 Task: Search one way flight ticket for 1 adult, 1 child, 1 infant in seat in premium economy from Deadhorse: Deadhorse Airport(prudhoe Bay Airport) to Indianapolis: Indianapolis International Airport on 8-5-2023. Choice of flights is Delta. Number of bags: 1 checked bag. Price is upto 50000. Outbound departure time preference is 17:45.
Action: Mouse moved to (346, 294)
Screenshot: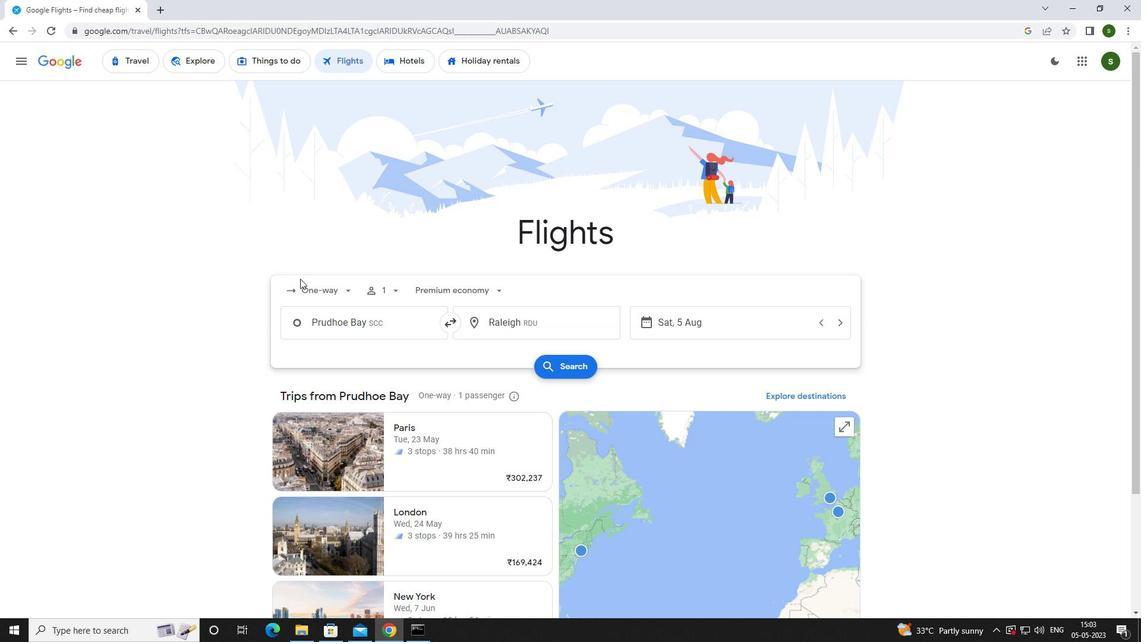 
Action: Mouse pressed left at (346, 294)
Screenshot: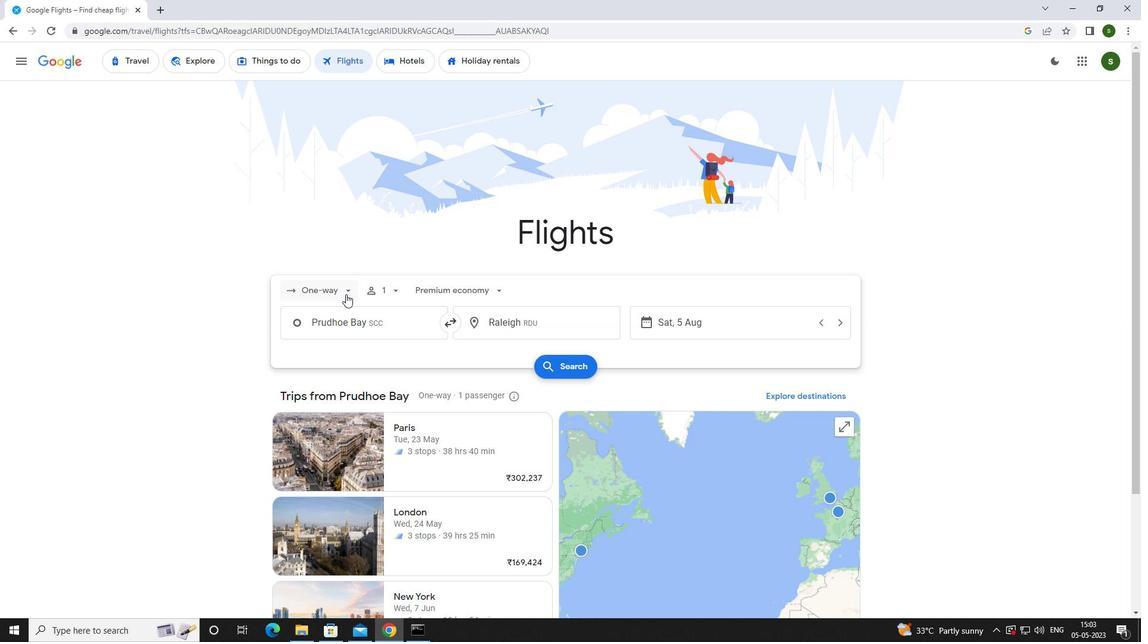 
Action: Mouse moved to (332, 338)
Screenshot: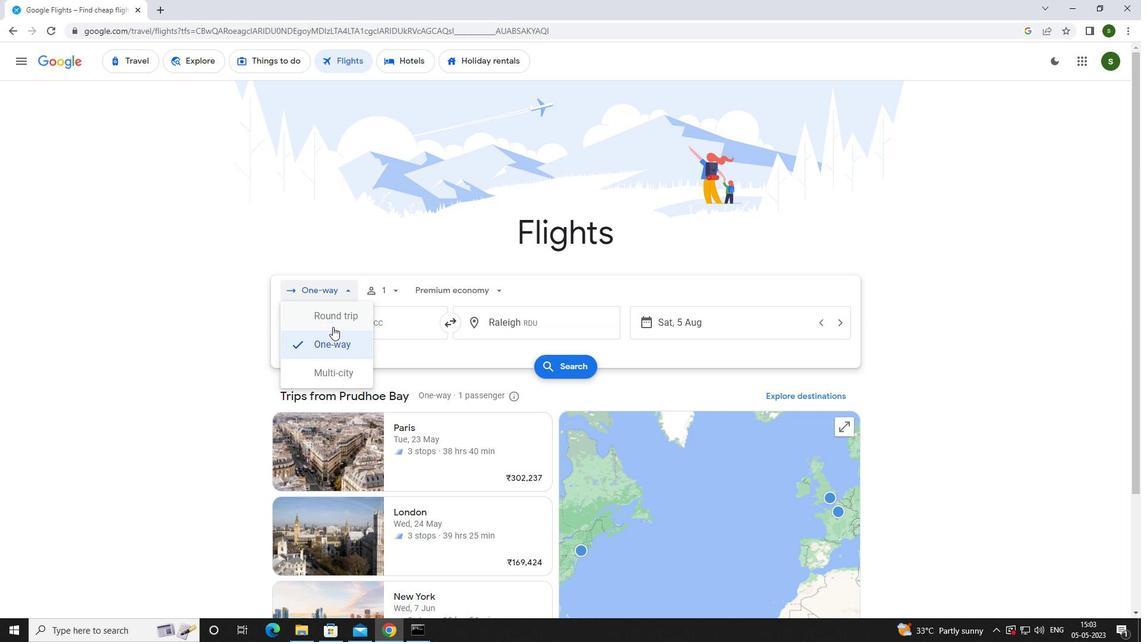 
Action: Mouse pressed left at (332, 338)
Screenshot: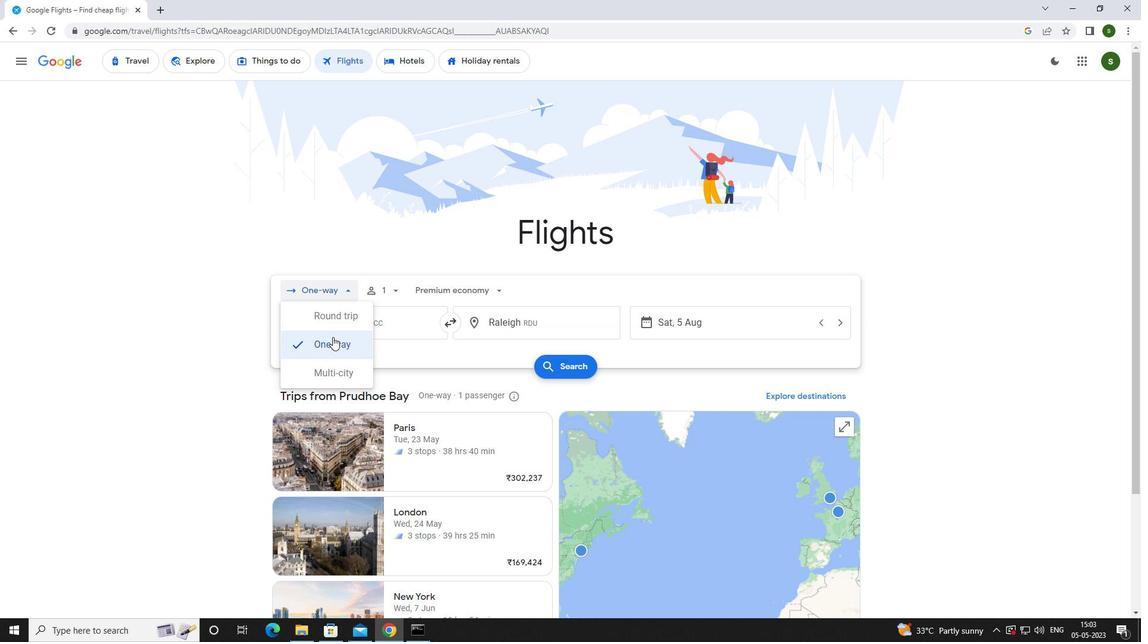 
Action: Mouse moved to (394, 294)
Screenshot: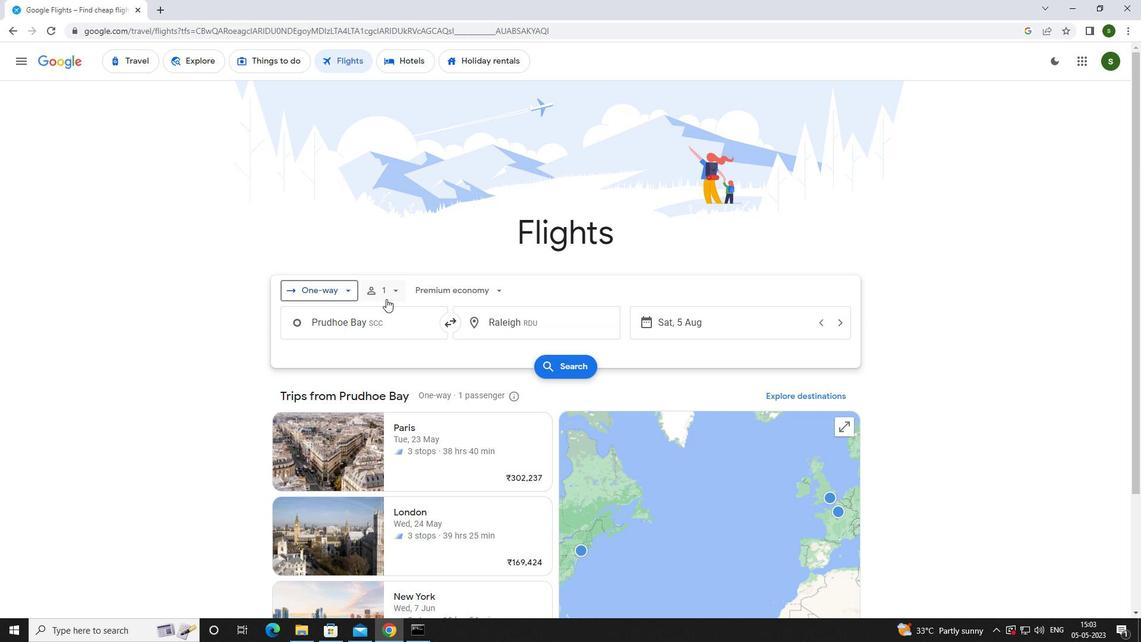 
Action: Mouse pressed left at (394, 294)
Screenshot: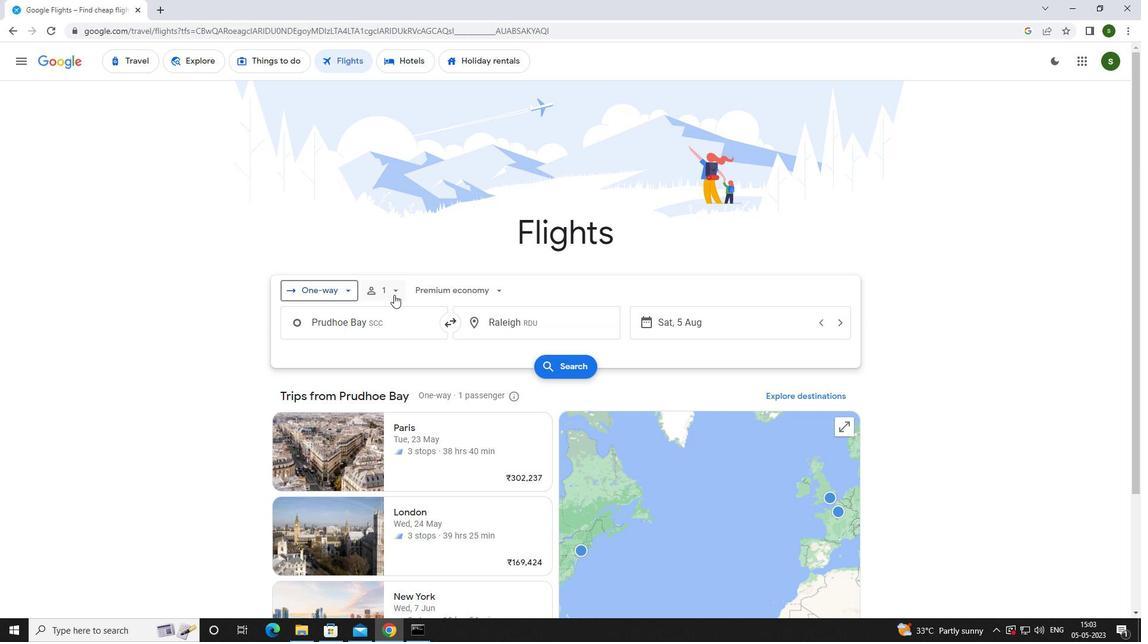 
Action: Mouse moved to (489, 355)
Screenshot: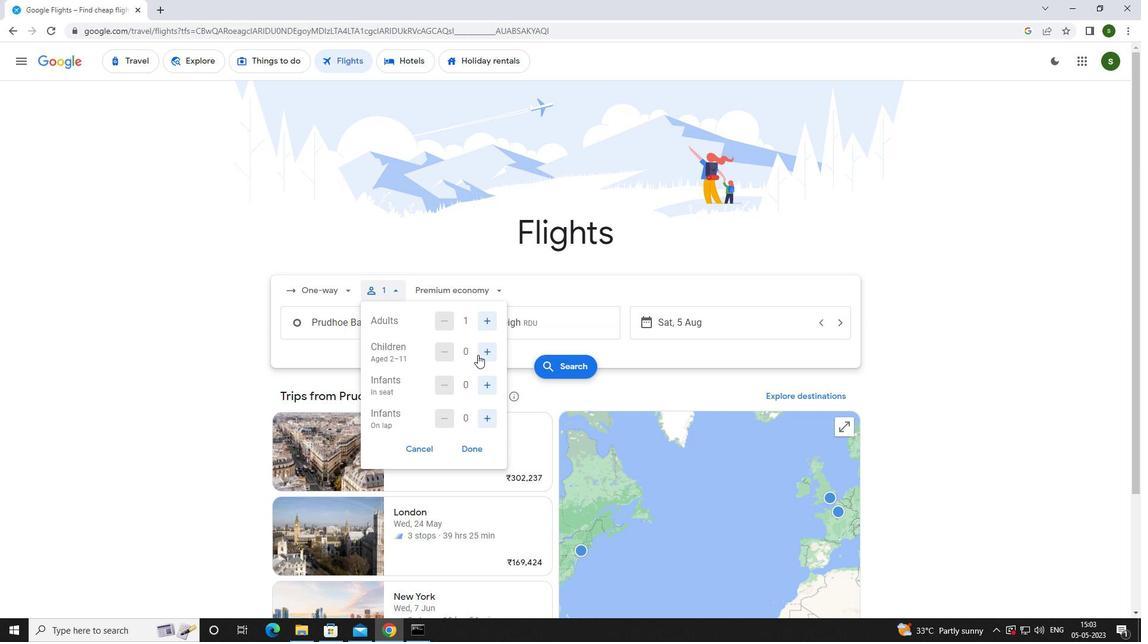 
Action: Mouse pressed left at (489, 355)
Screenshot: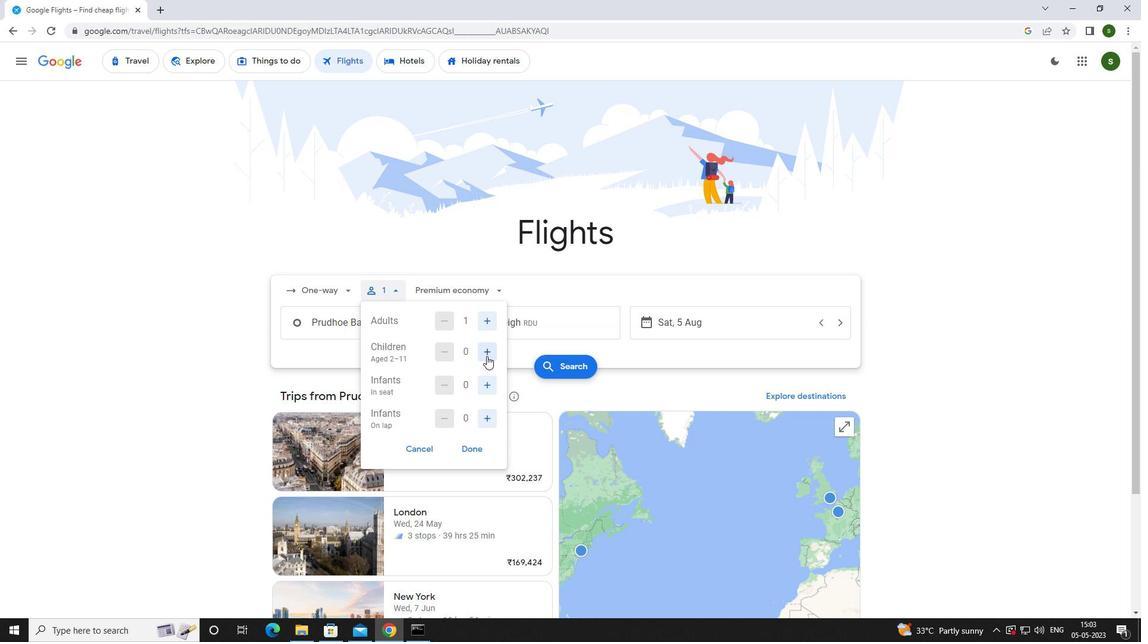 
Action: Mouse moved to (486, 386)
Screenshot: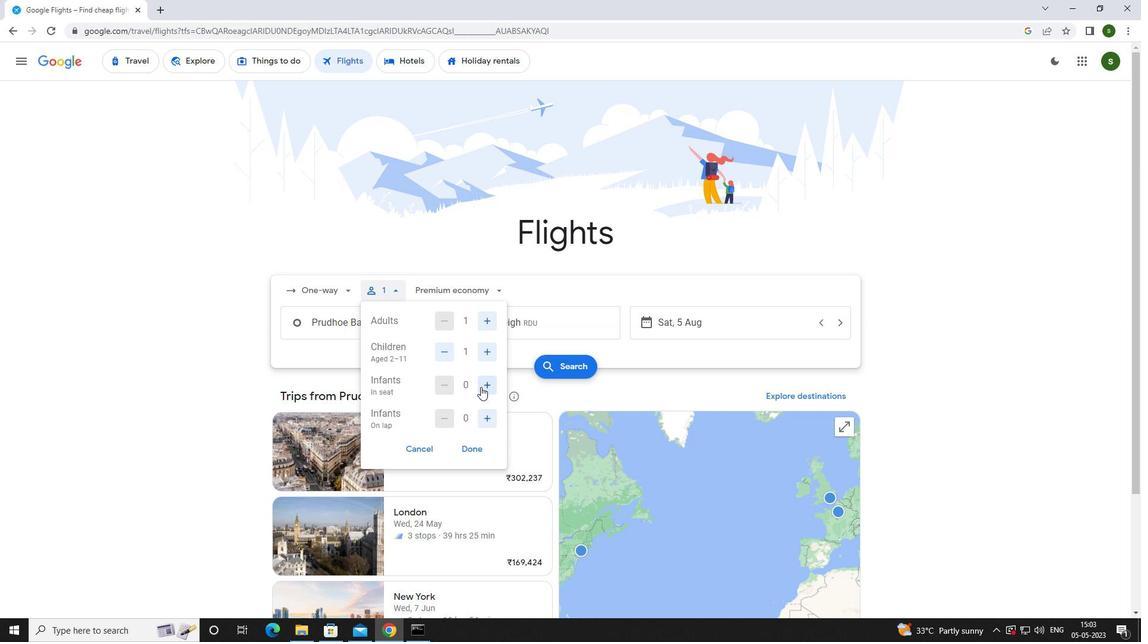 
Action: Mouse pressed left at (486, 386)
Screenshot: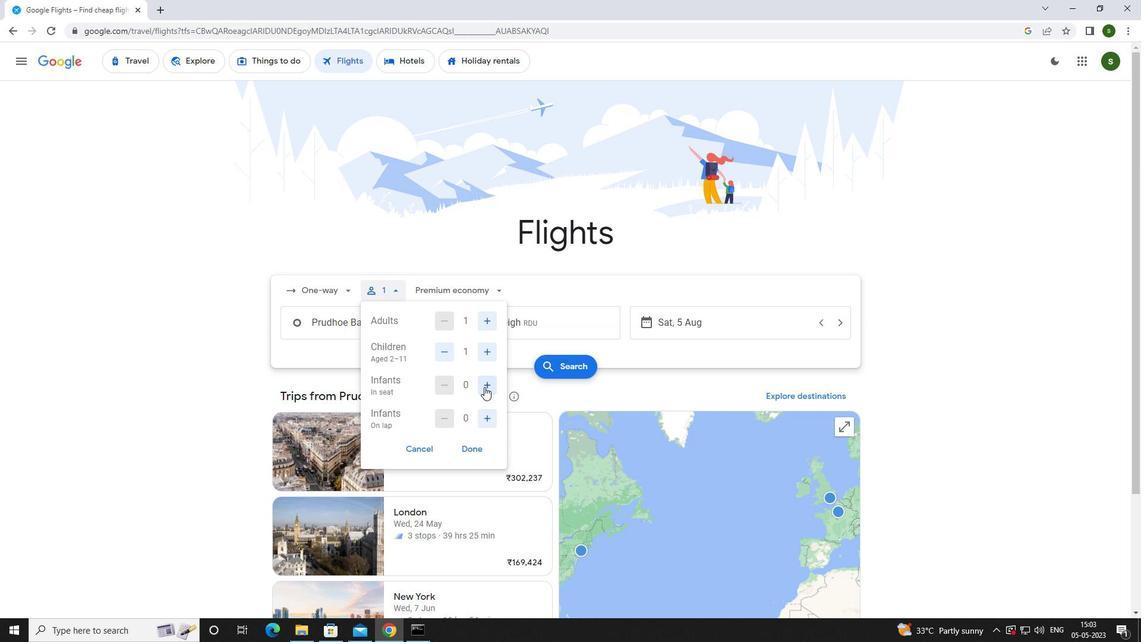 
Action: Mouse moved to (453, 288)
Screenshot: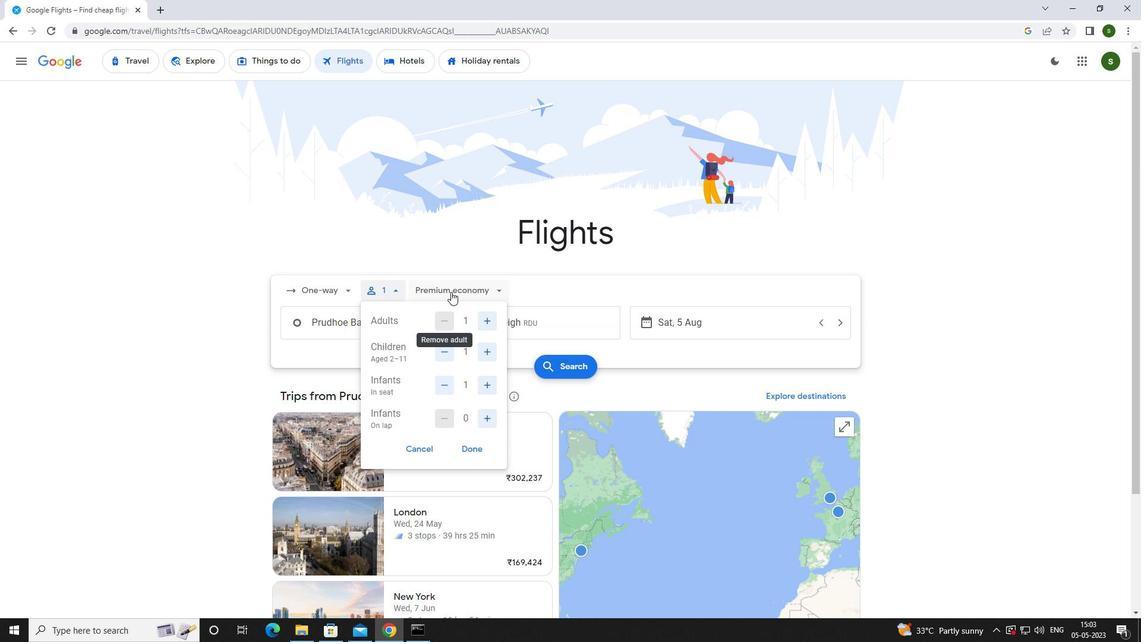 
Action: Mouse pressed left at (453, 288)
Screenshot: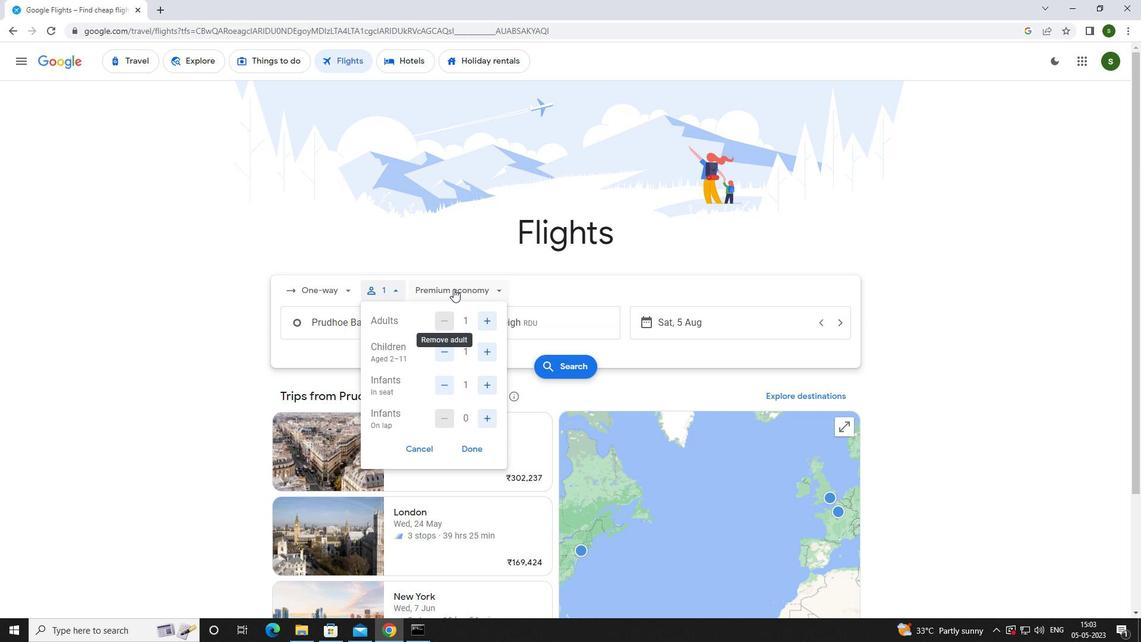 
Action: Mouse moved to (465, 340)
Screenshot: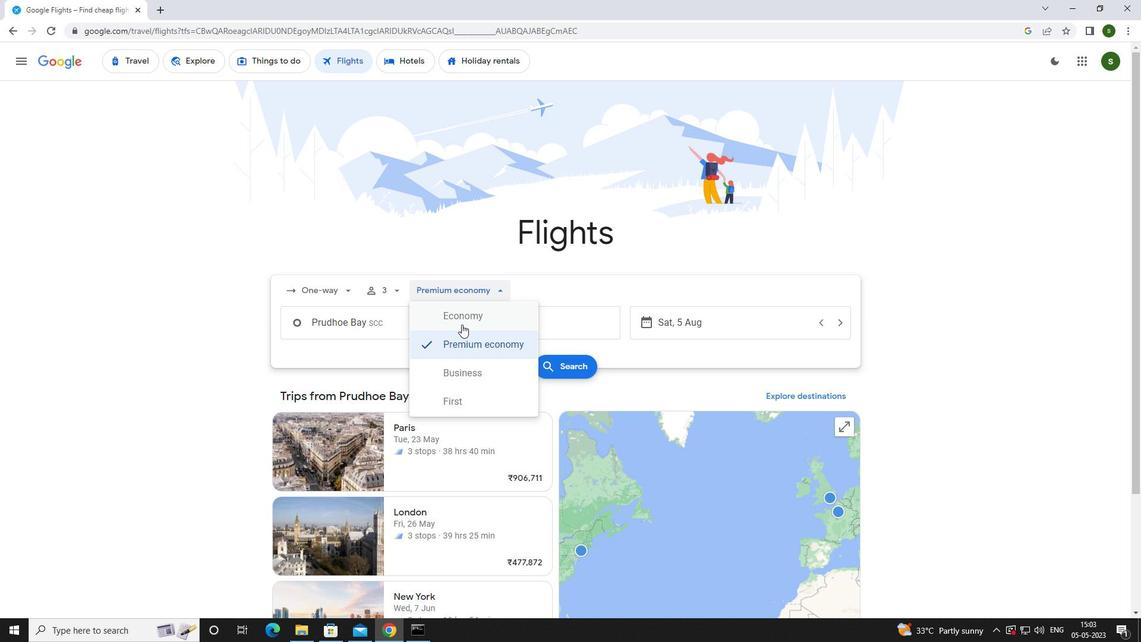 
Action: Mouse pressed left at (465, 340)
Screenshot: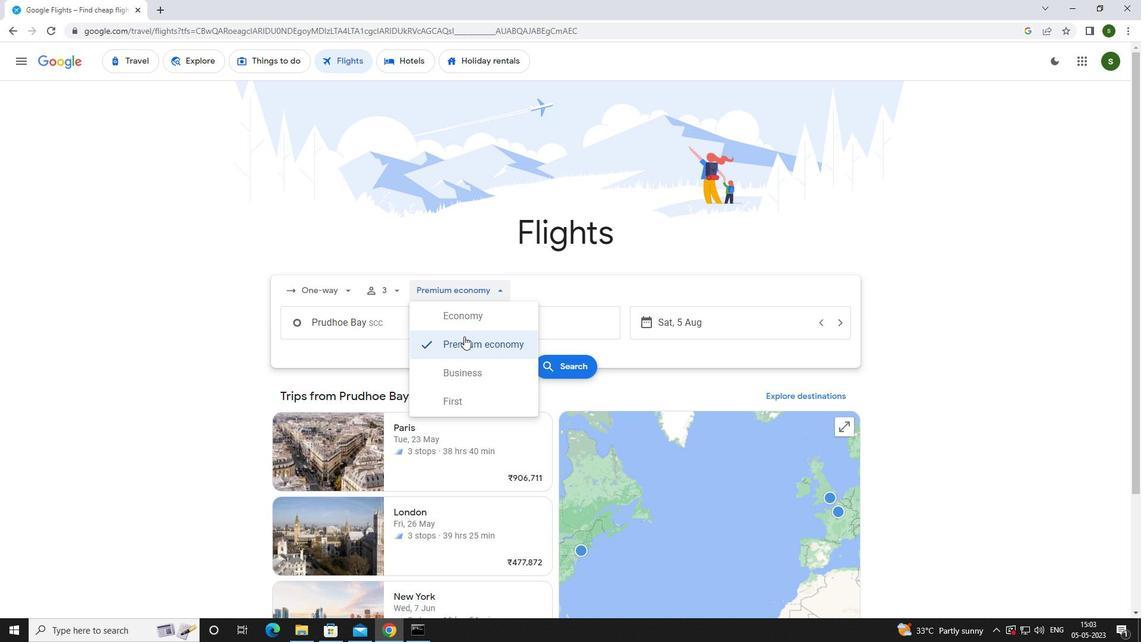 
Action: Mouse moved to (415, 326)
Screenshot: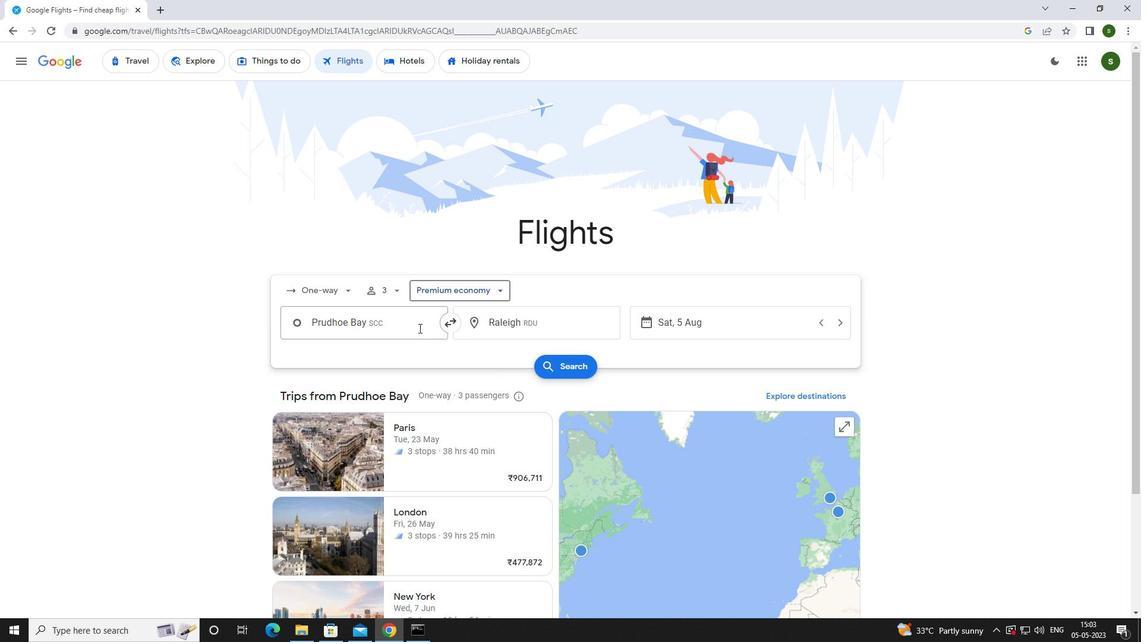 
Action: Mouse pressed left at (415, 326)
Screenshot: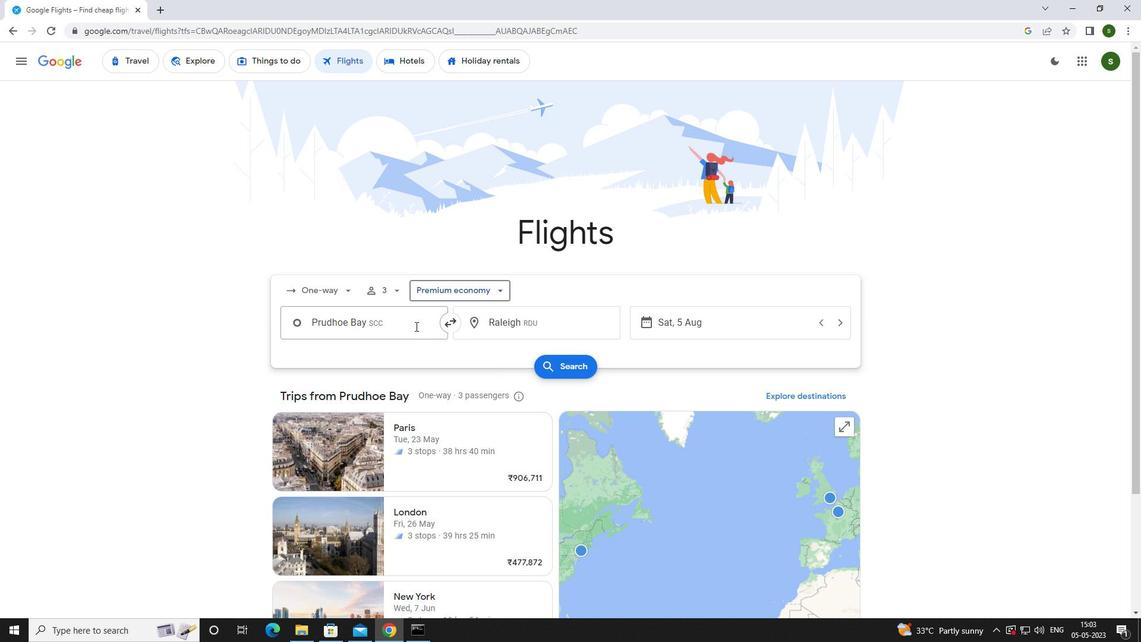 
Action: Mouse moved to (383, 334)
Screenshot: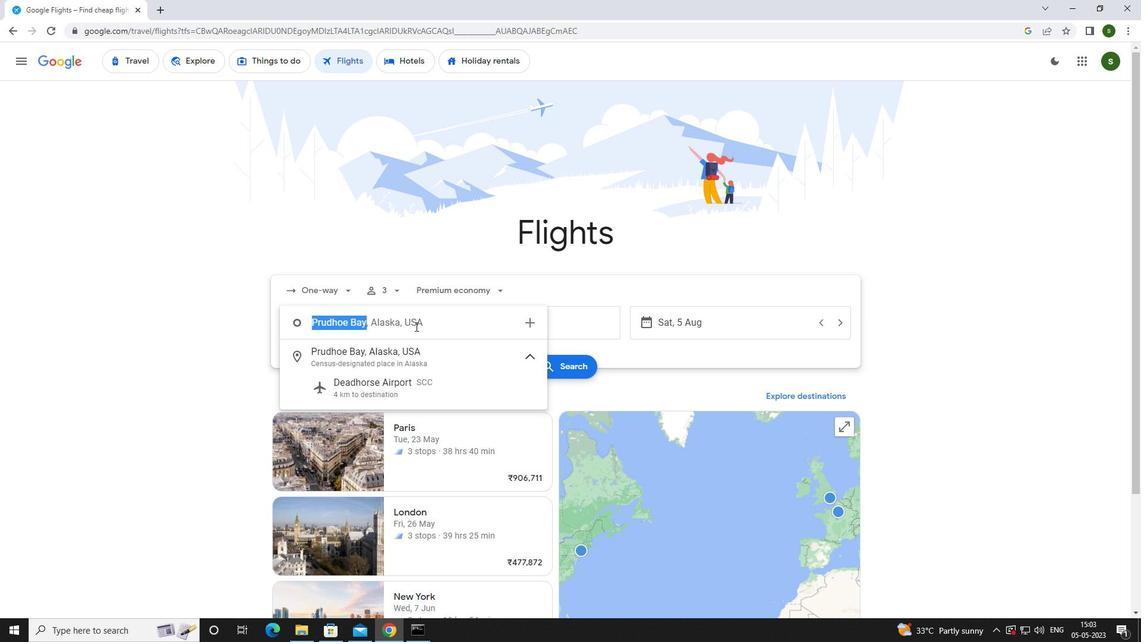 
Action: Key pressed <Key.caps_lock>d<Key.caps_lock>eadhorse
Screenshot: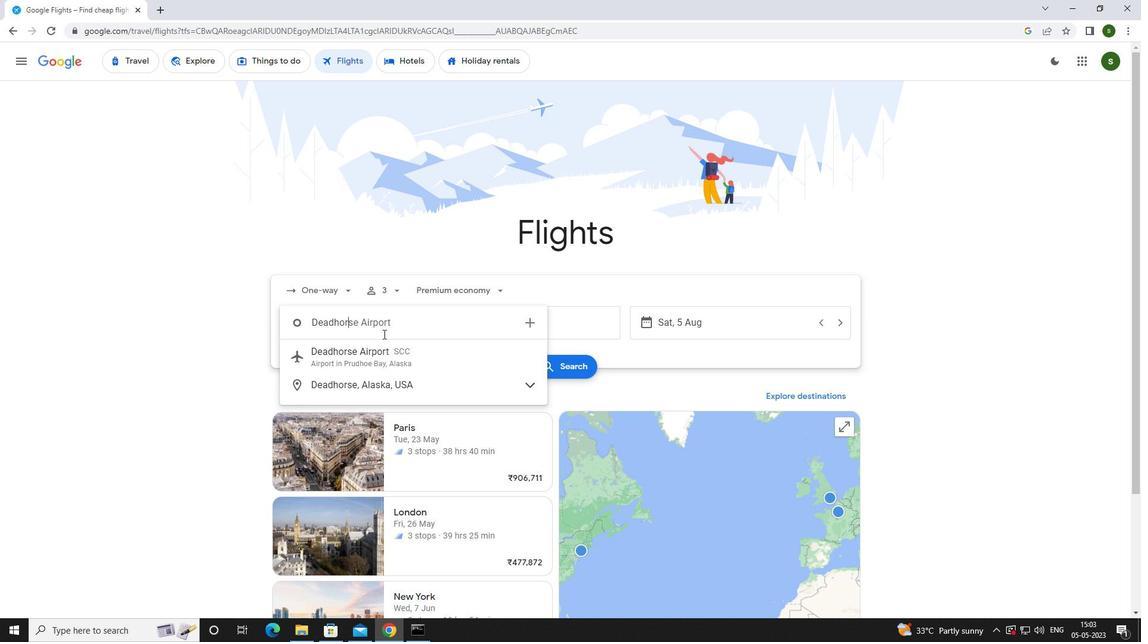 
Action: Mouse moved to (381, 346)
Screenshot: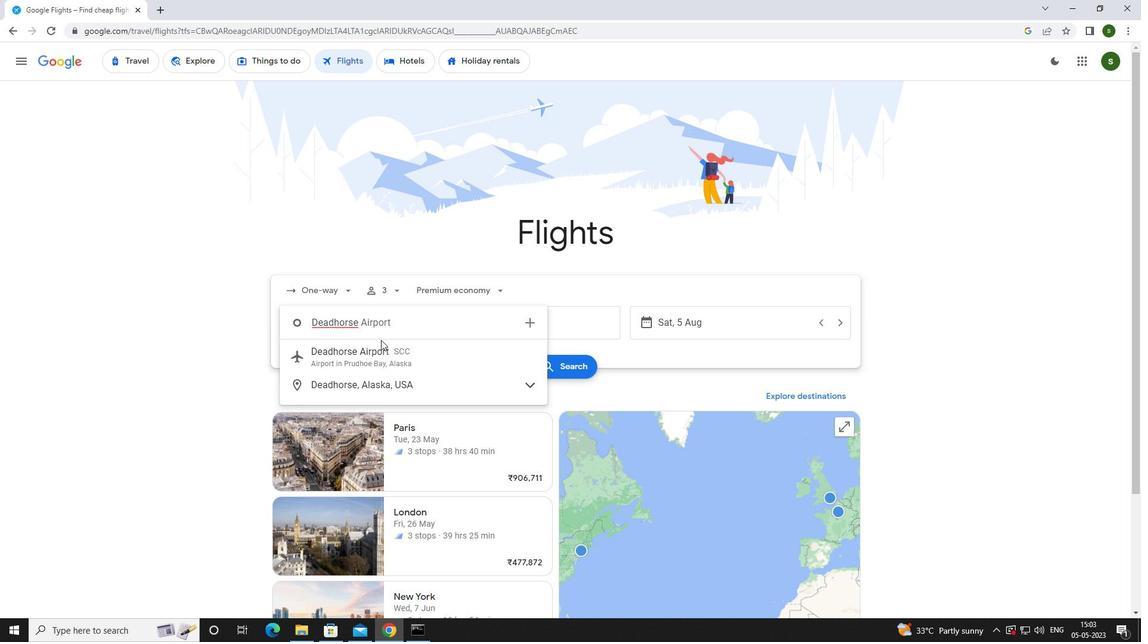 
Action: Mouse pressed left at (381, 346)
Screenshot: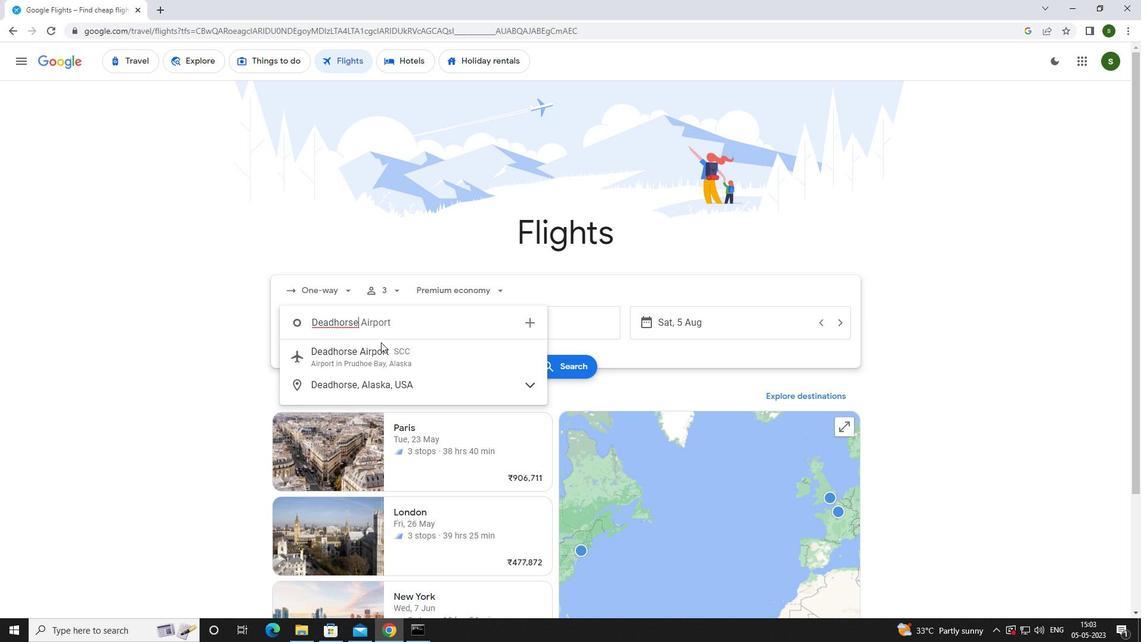 
Action: Mouse moved to (510, 318)
Screenshot: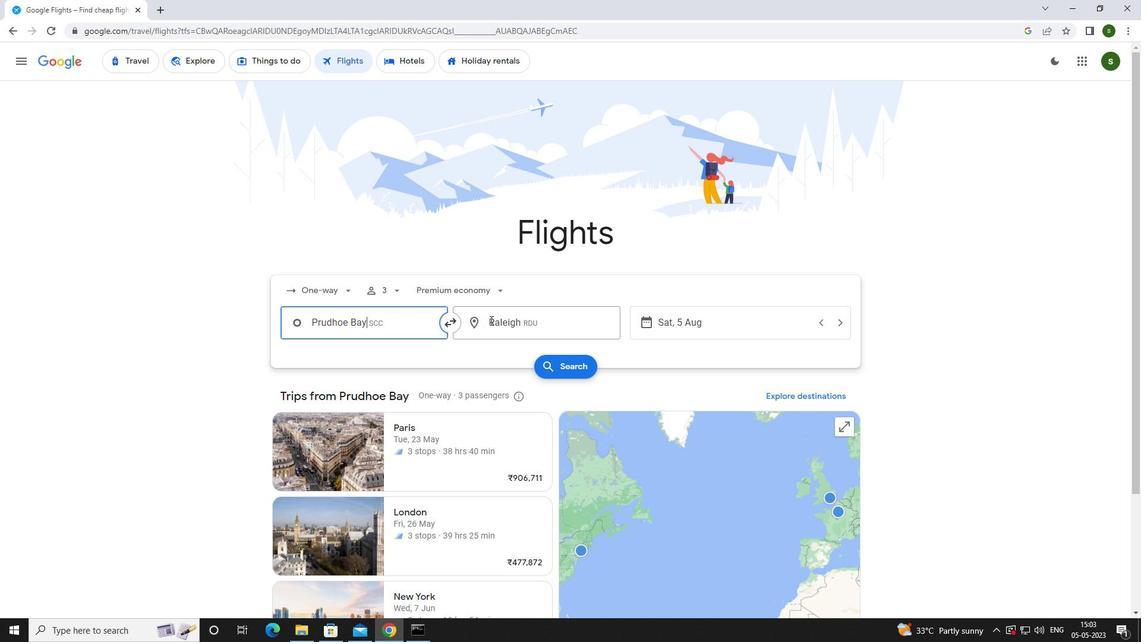 
Action: Mouse pressed left at (510, 318)
Screenshot: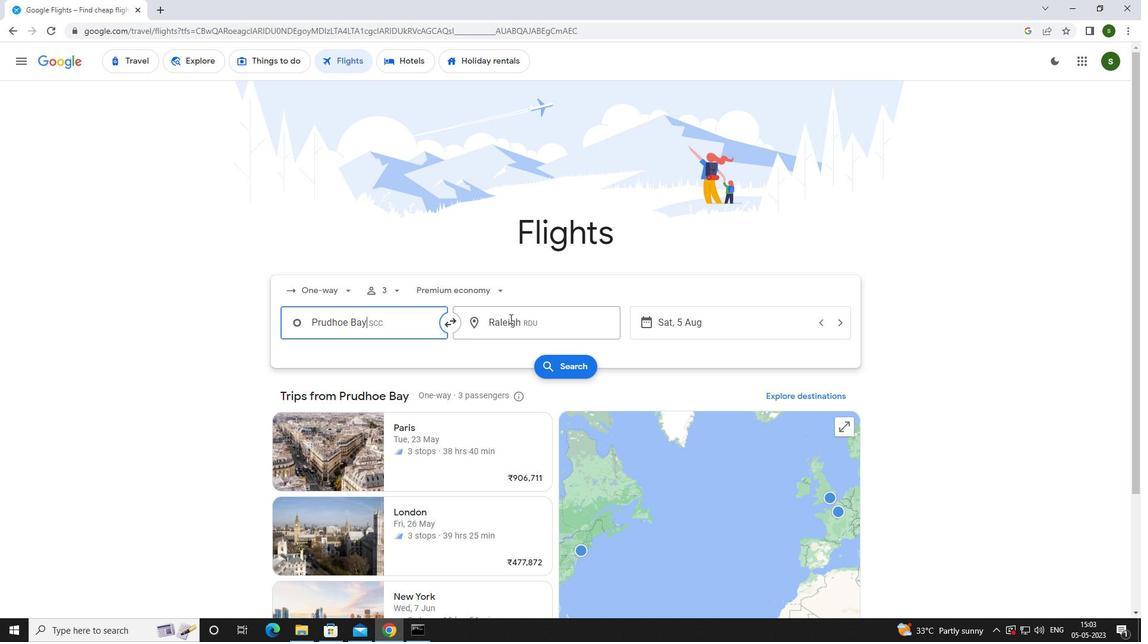 
Action: Mouse moved to (461, 332)
Screenshot: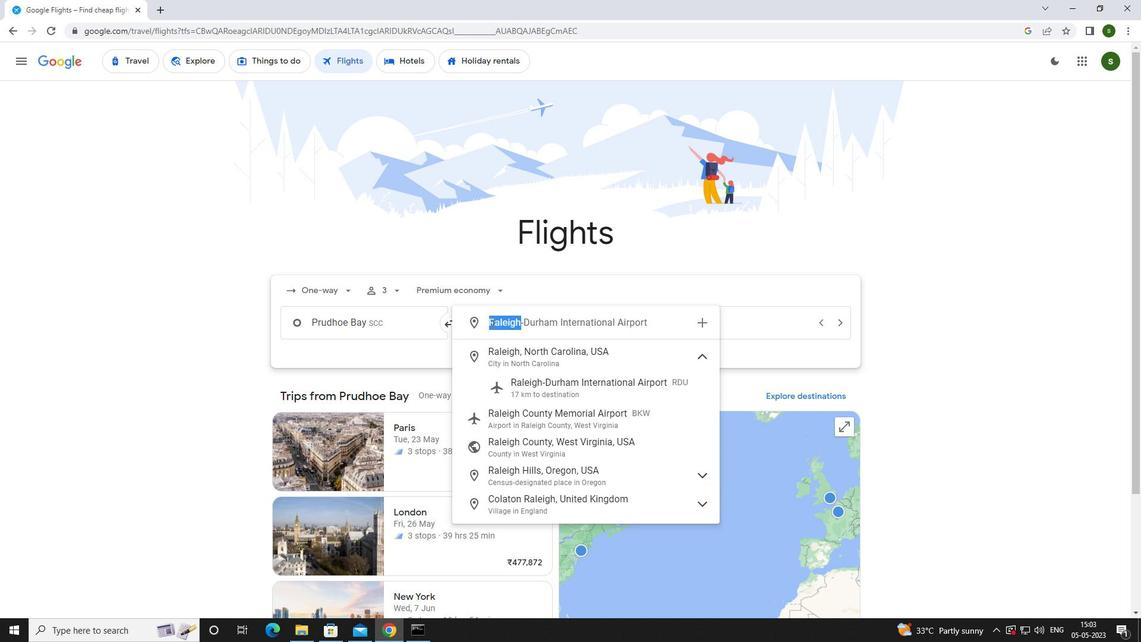
Action: Key pressed <Key.backspace><Key.caps_lock>i<Key.caps_lock>ndianapol
Screenshot: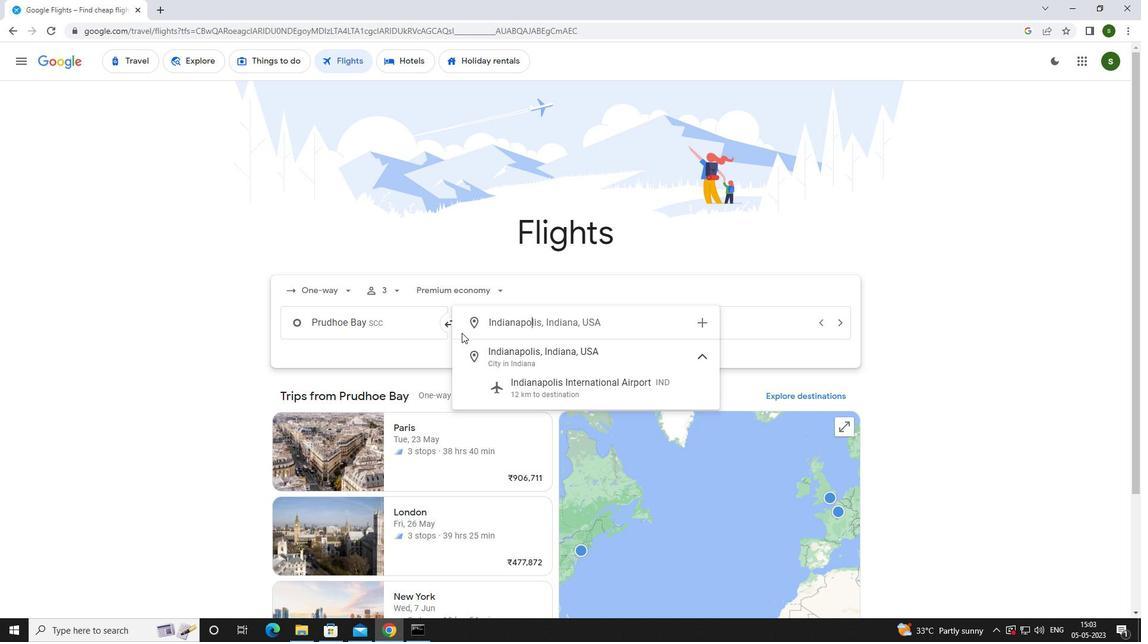 
Action: Mouse moved to (552, 384)
Screenshot: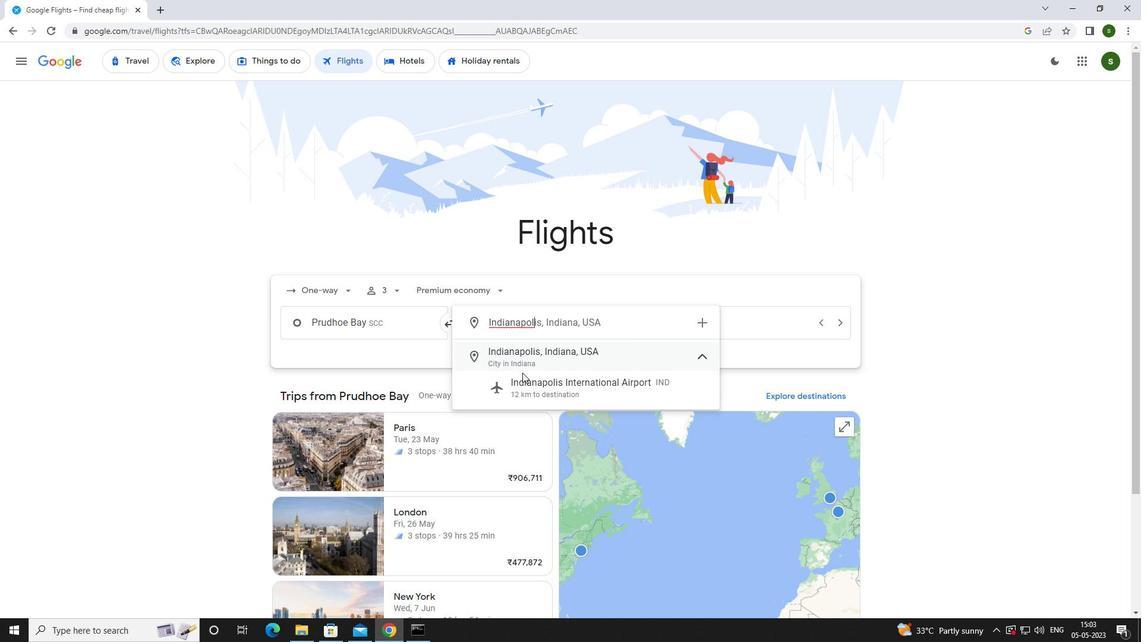 
Action: Mouse pressed left at (552, 384)
Screenshot: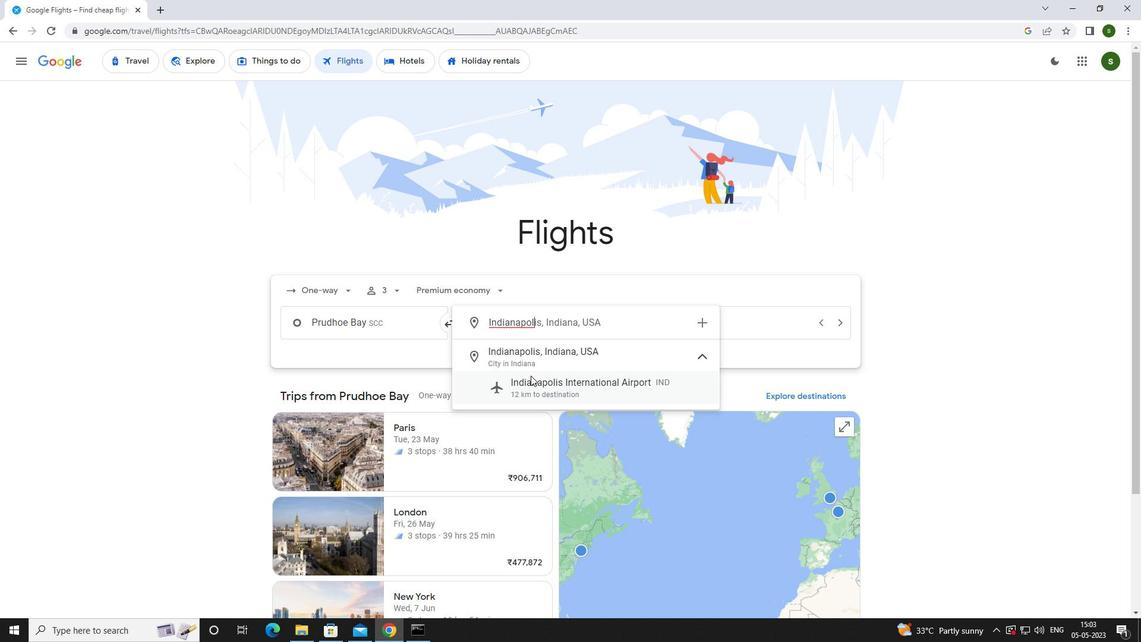 
Action: Mouse moved to (725, 322)
Screenshot: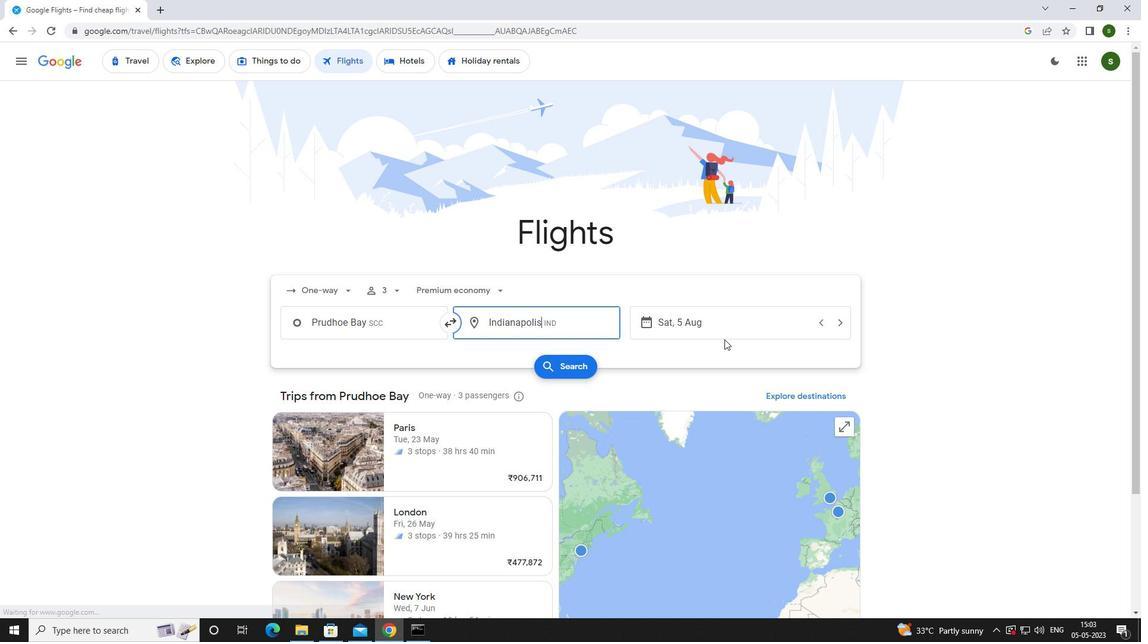 
Action: Mouse pressed left at (725, 322)
Screenshot: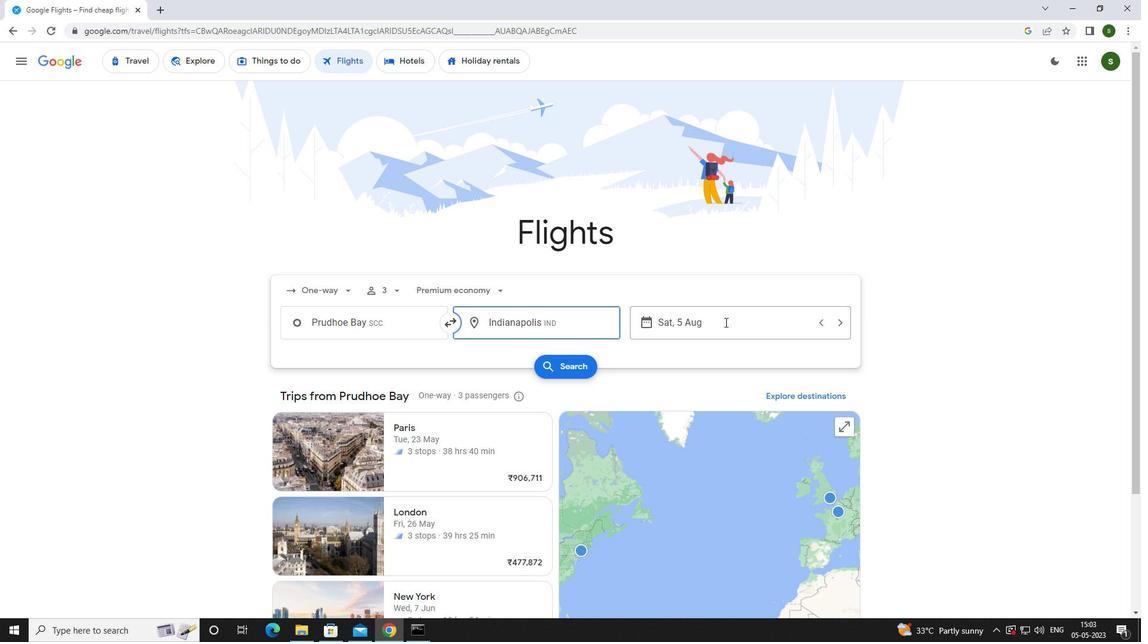 
Action: Mouse moved to (605, 397)
Screenshot: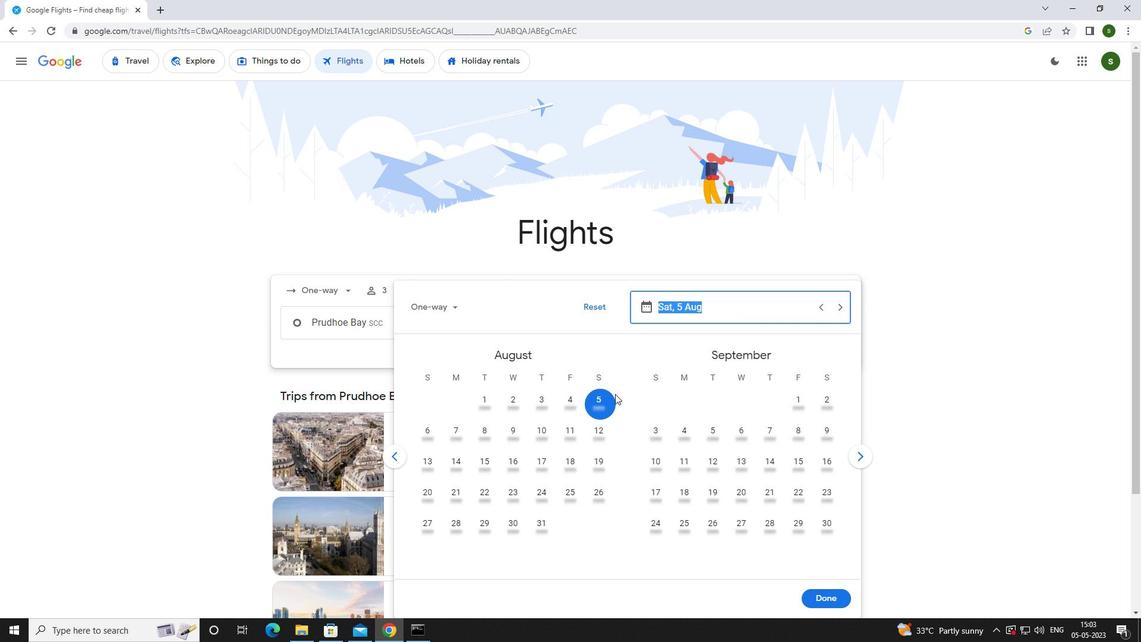 
Action: Mouse pressed left at (605, 397)
Screenshot: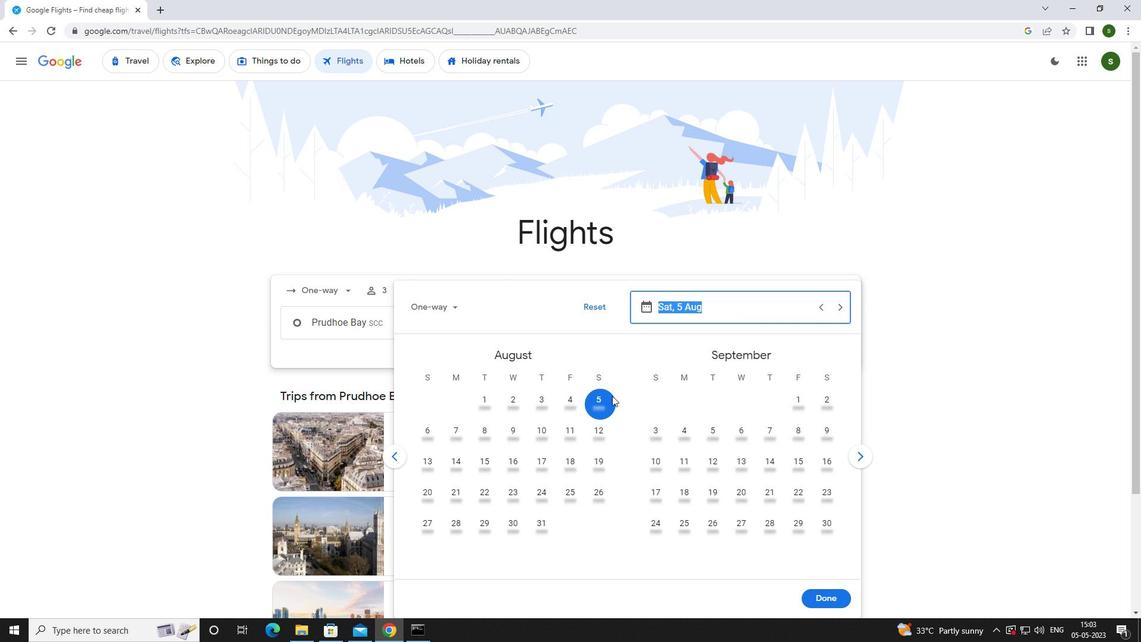 
Action: Mouse moved to (821, 592)
Screenshot: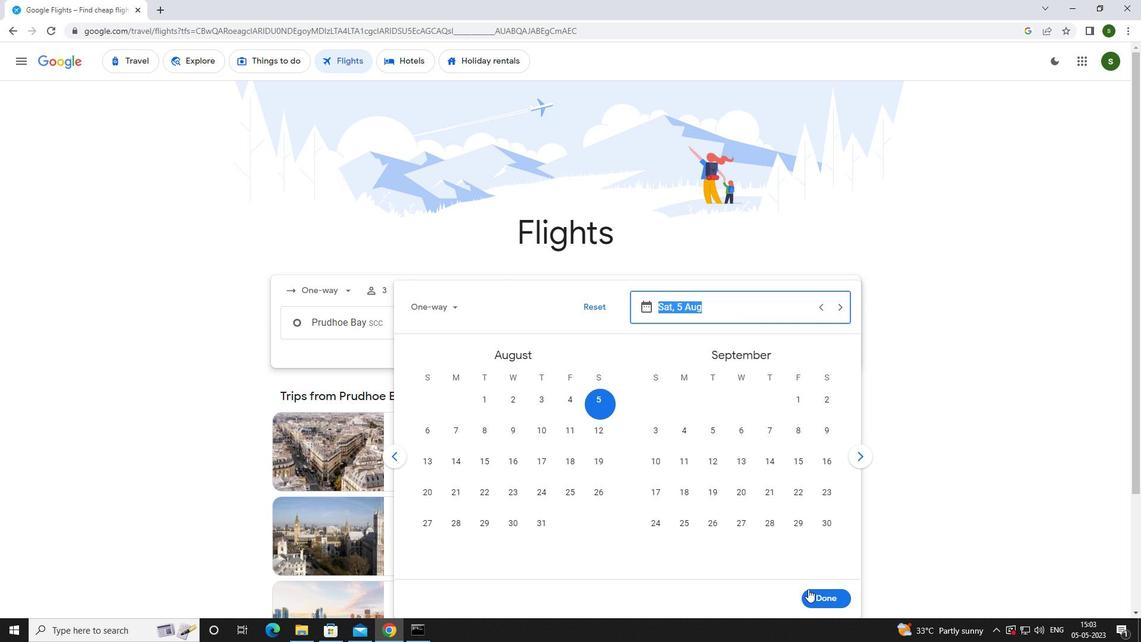 
Action: Mouse pressed left at (821, 592)
Screenshot: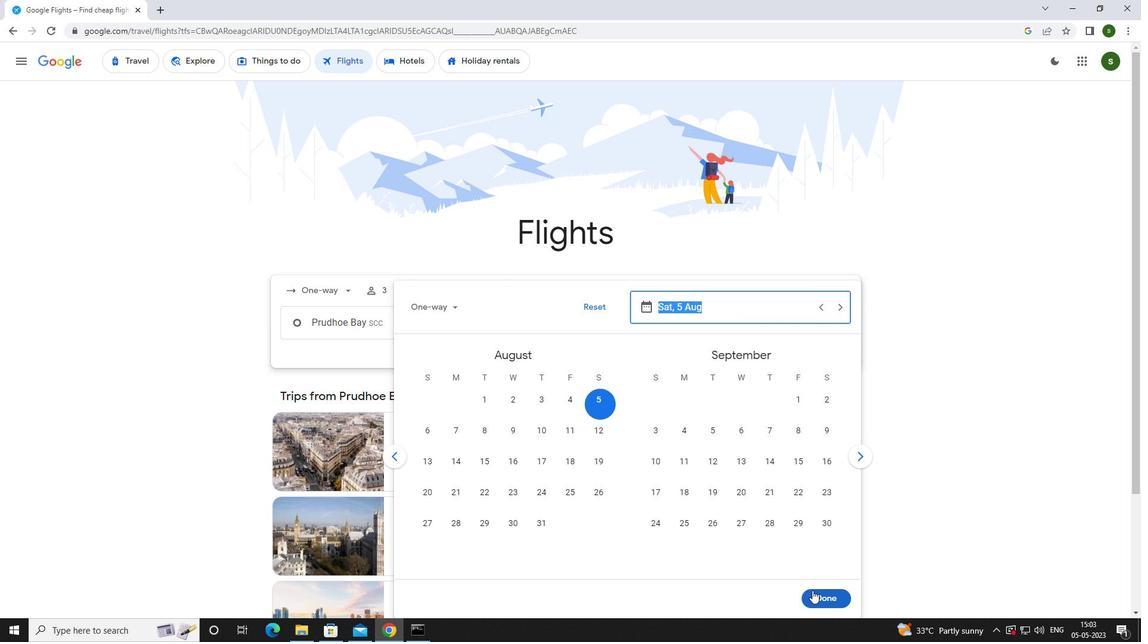 
Action: Mouse moved to (571, 359)
Screenshot: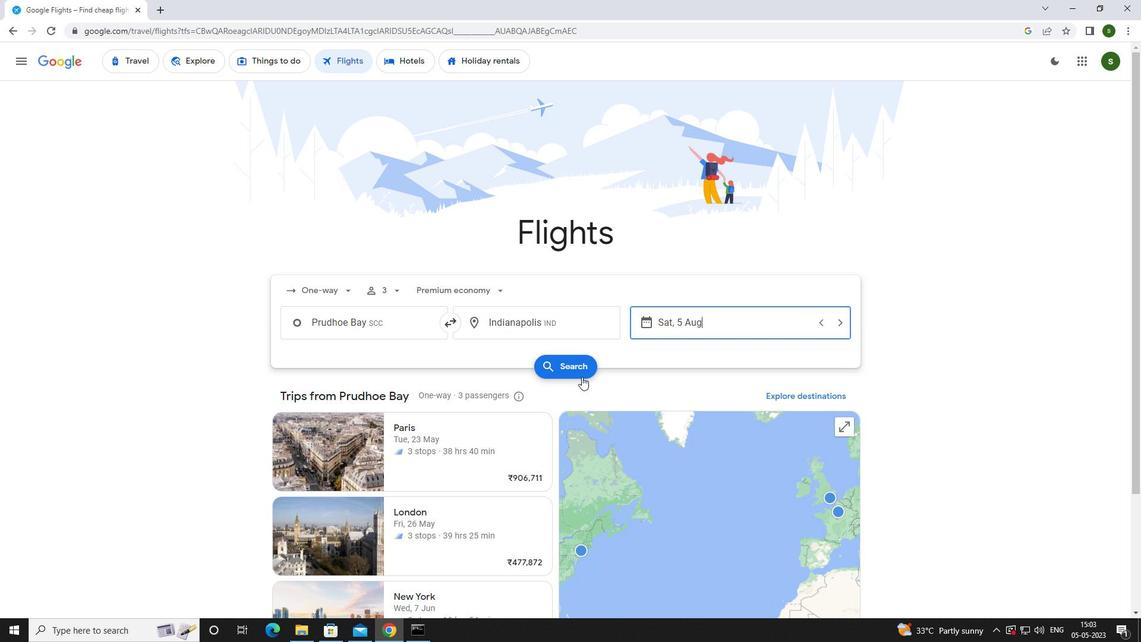 
Action: Mouse pressed left at (571, 359)
Screenshot: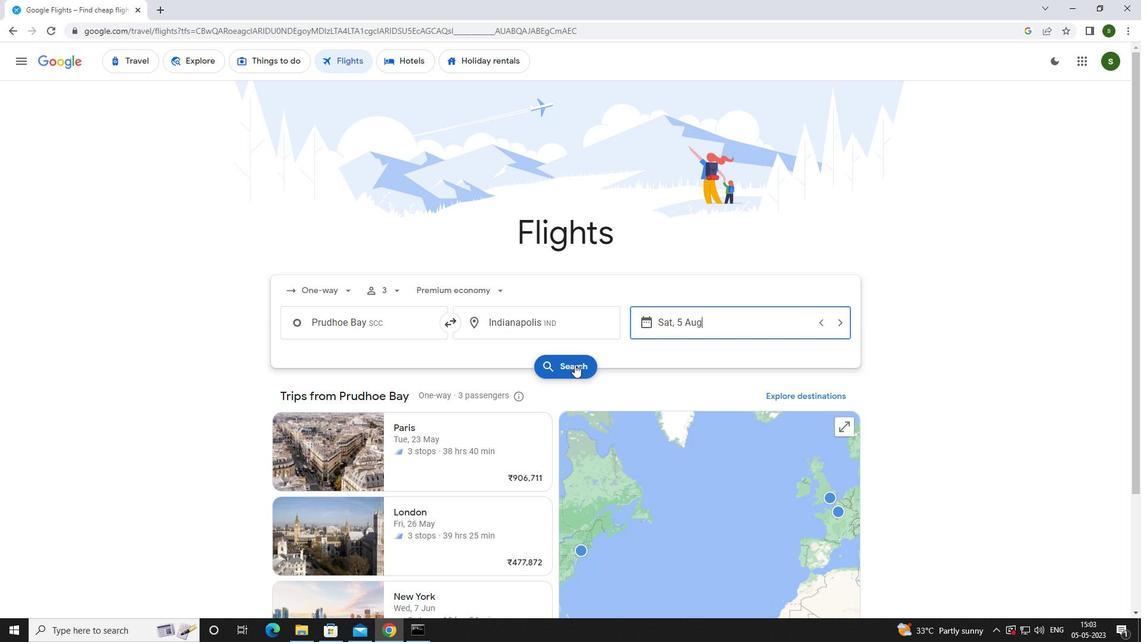 
Action: Mouse moved to (302, 168)
Screenshot: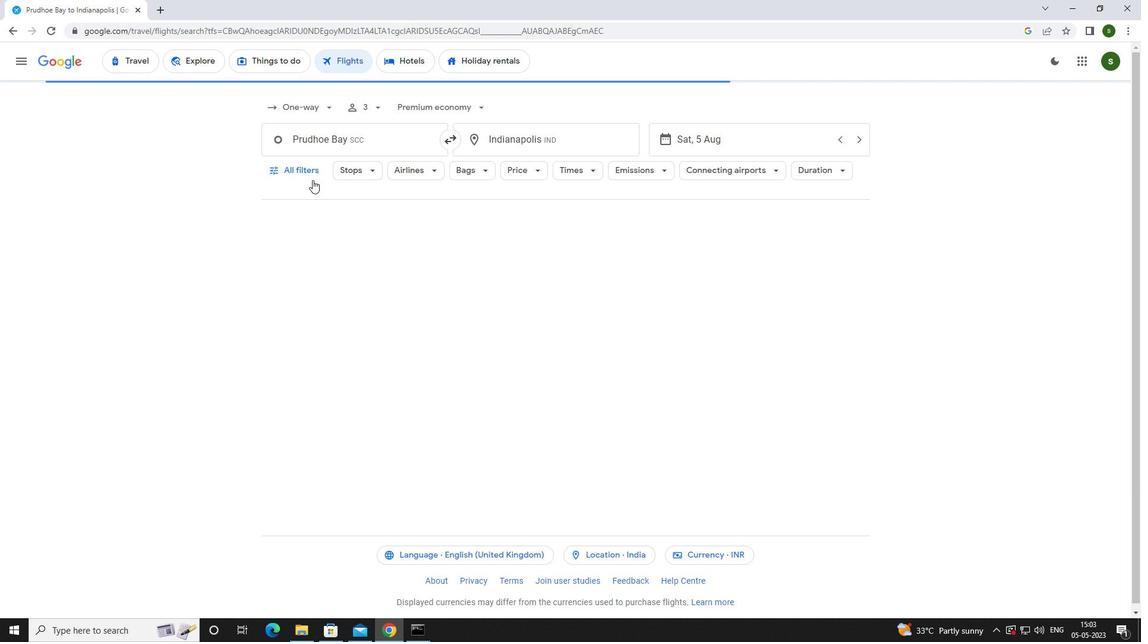 
Action: Mouse pressed left at (302, 168)
Screenshot: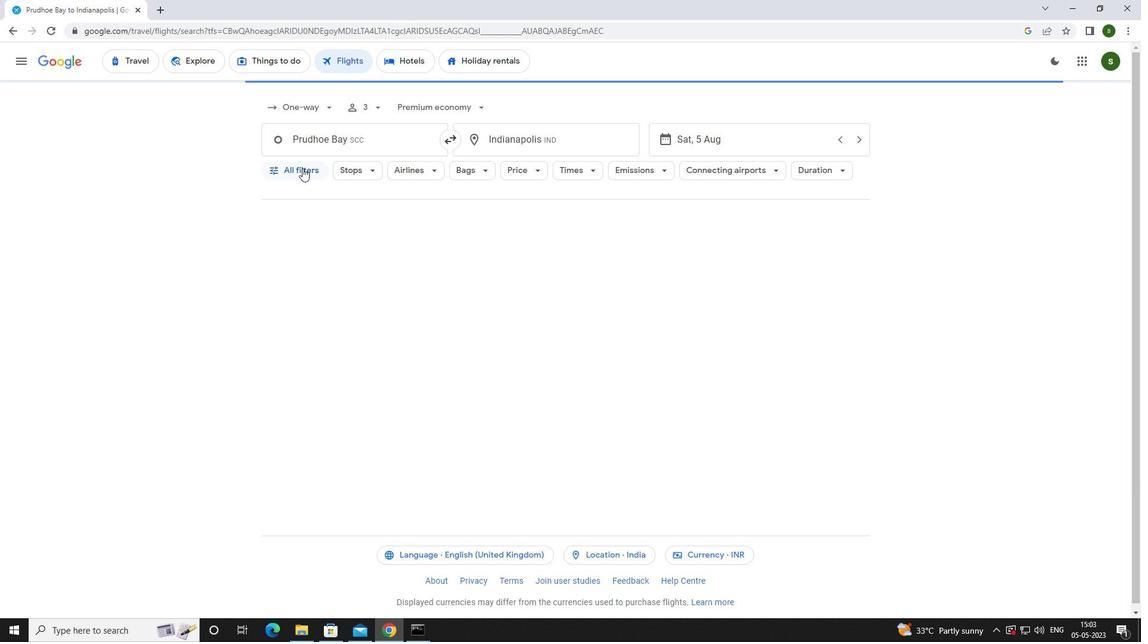 
Action: Mouse moved to (437, 420)
Screenshot: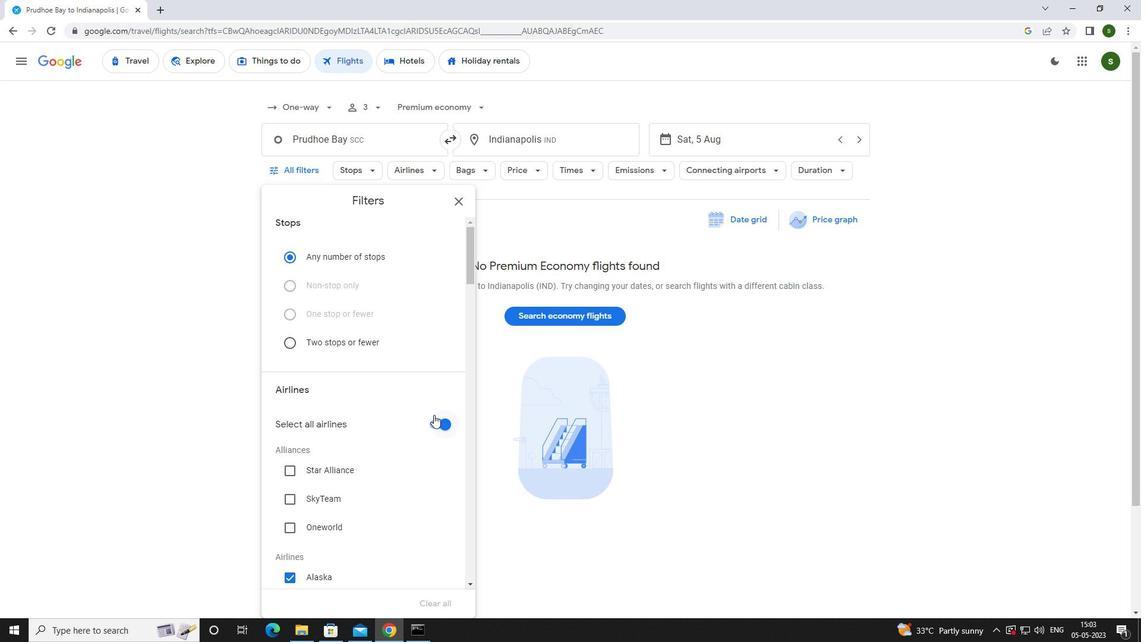 
Action: Mouse pressed left at (437, 420)
Screenshot: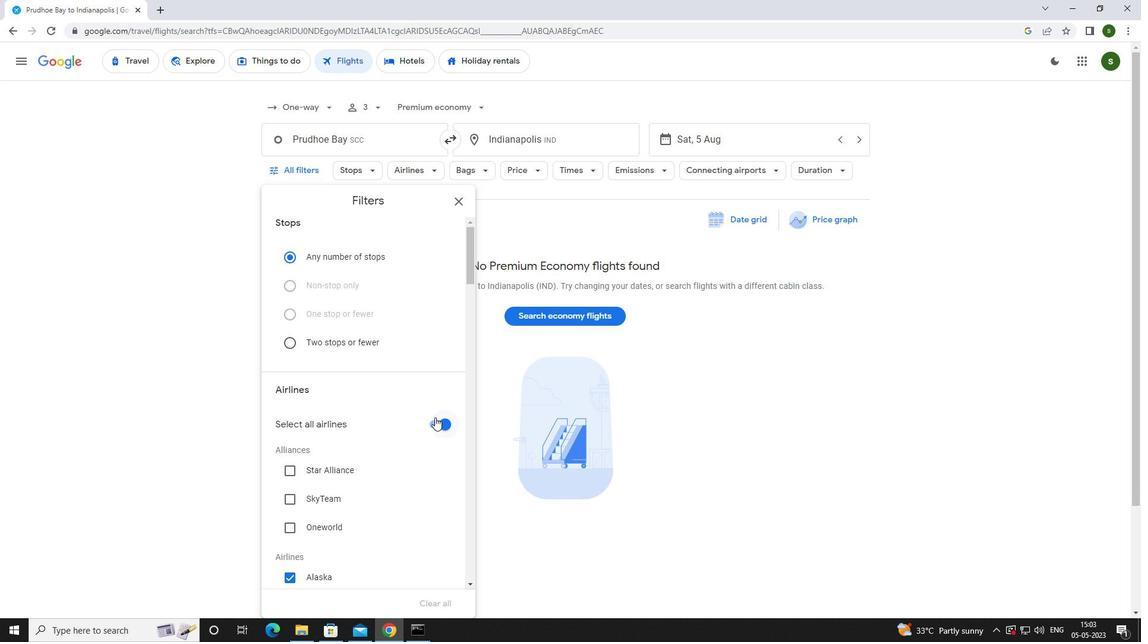 
Action: Mouse moved to (382, 397)
Screenshot: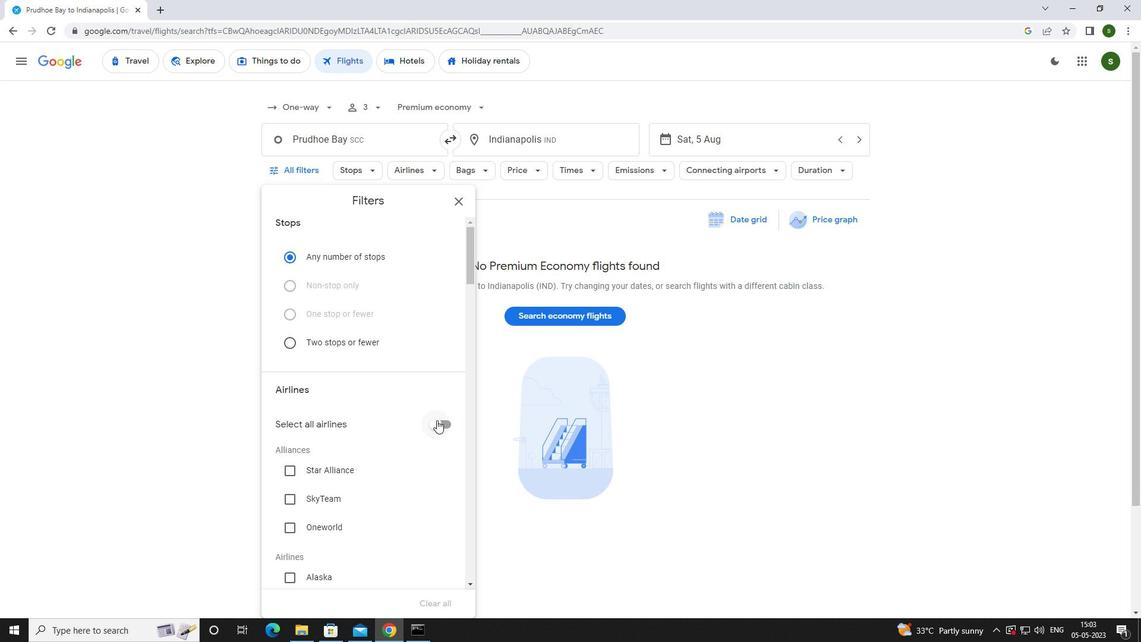 
Action: Mouse scrolled (382, 397) with delta (0, 0)
Screenshot: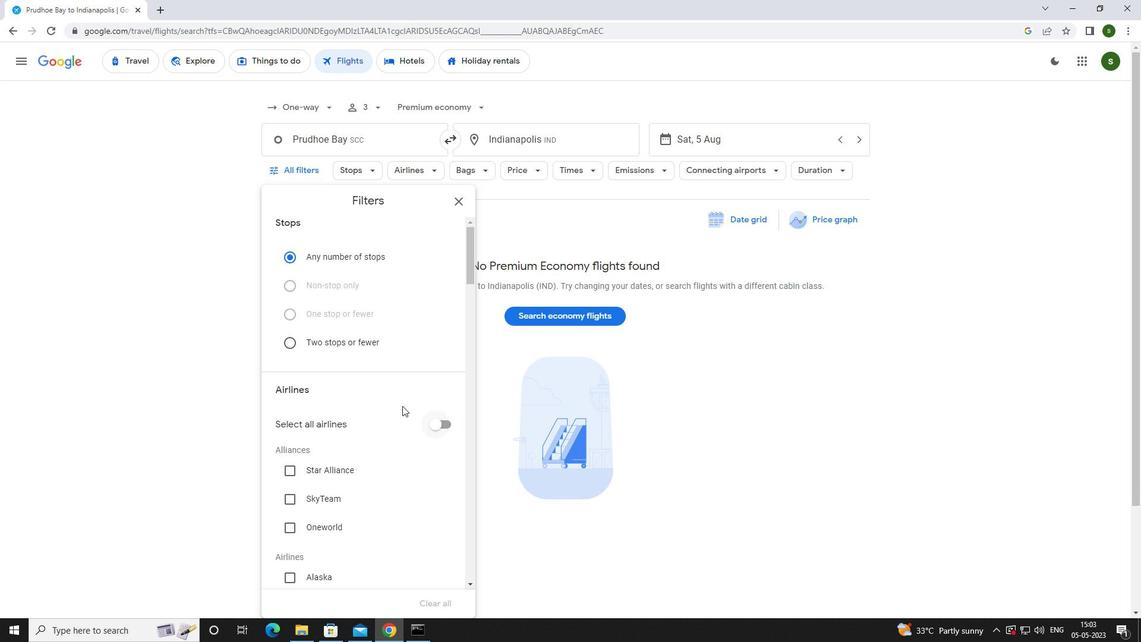 
Action: Mouse scrolled (382, 397) with delta (0, 0)
Screenshot: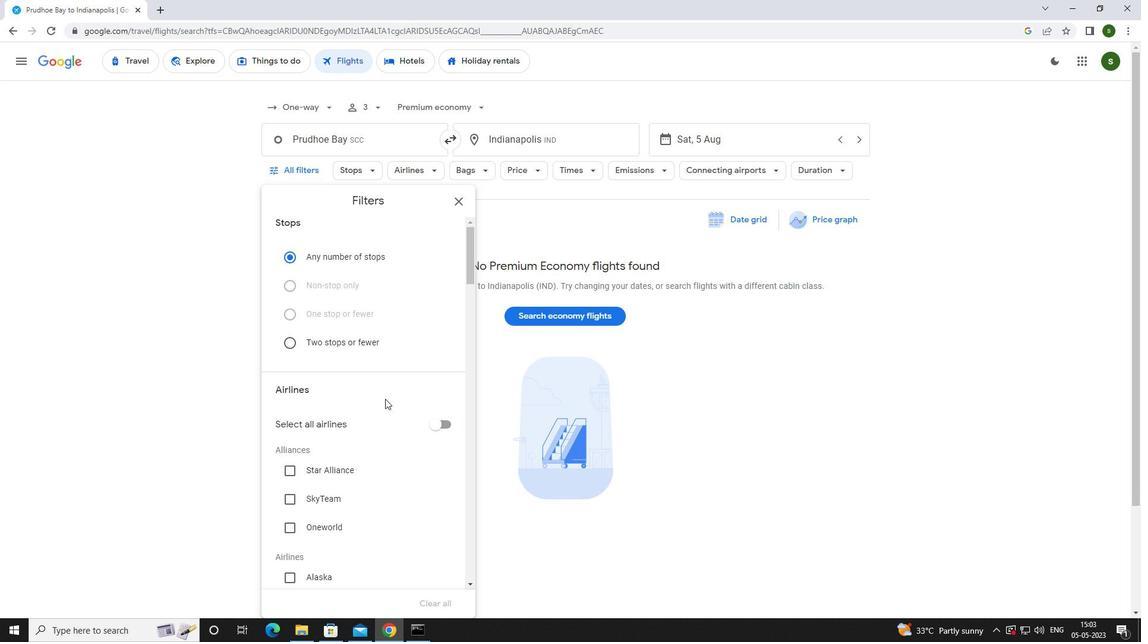 
Action: Mouse scrolled (382, 397) with delta (0, 0)
Screenshot: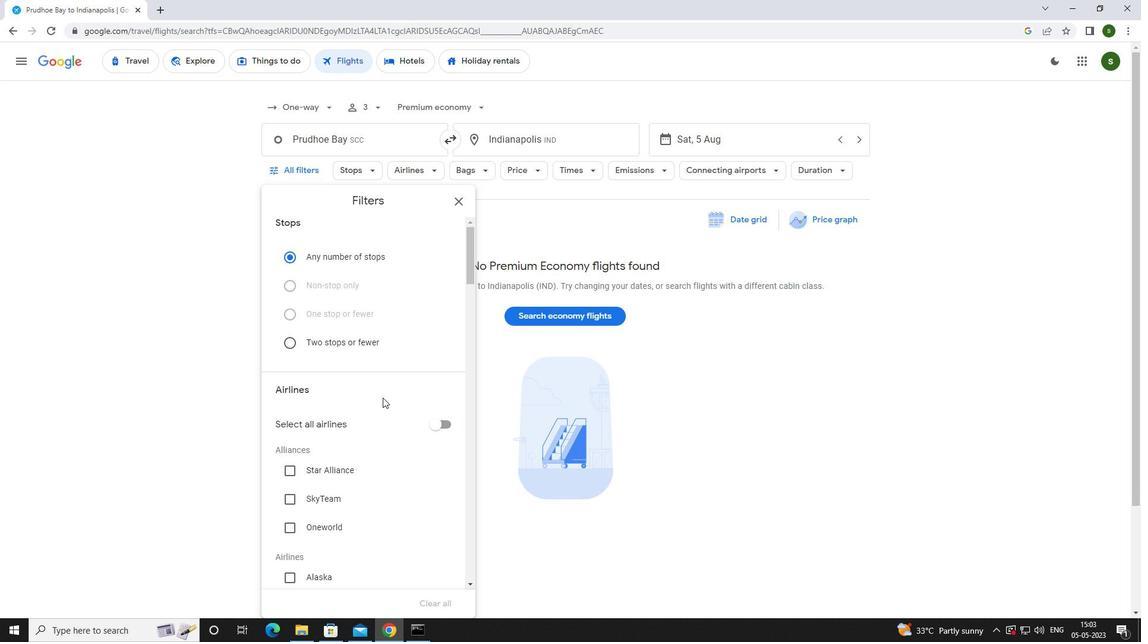 
Action: Mouse moved to (315, 453)
Screenshot: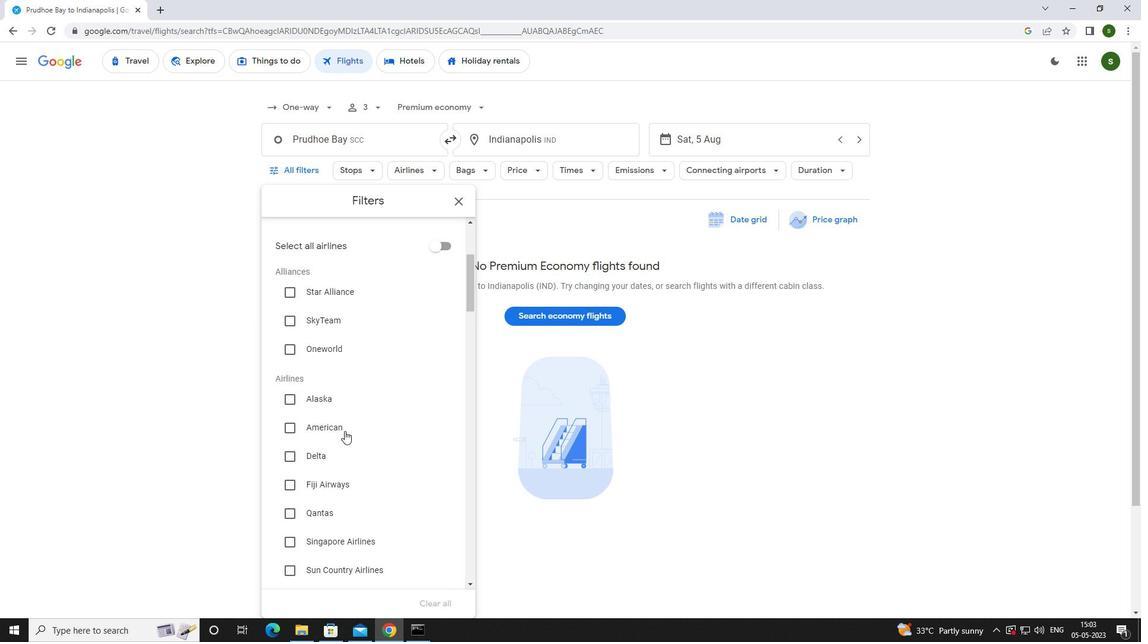 
Action: Mouse pressed left at (315, 453)
Screenshot: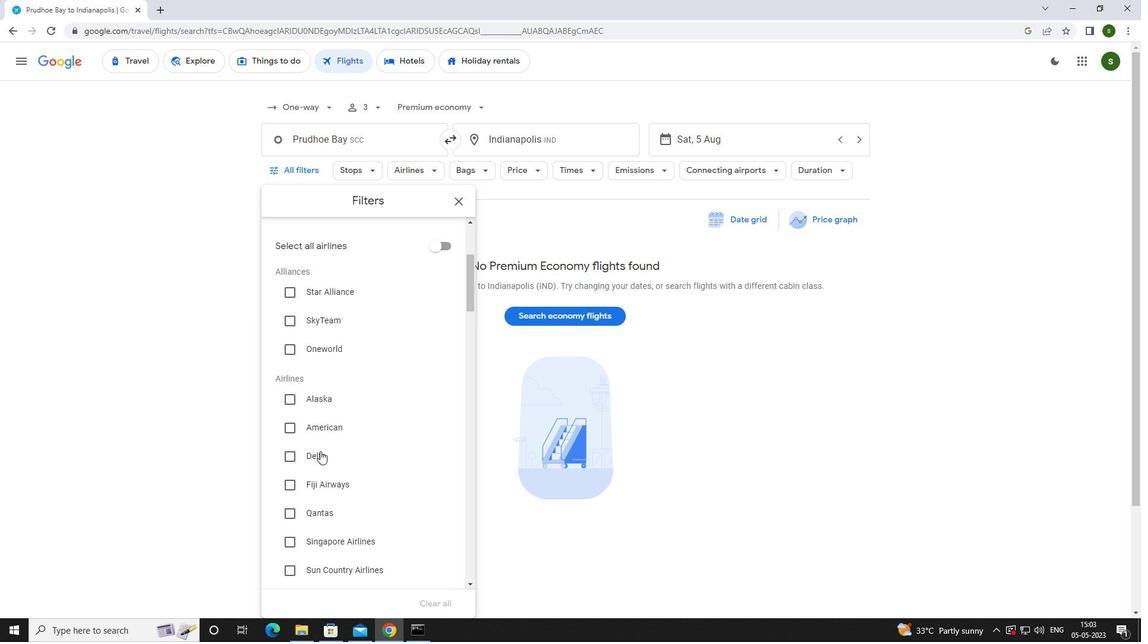 
Action: Mouse scrolled (315, 453) with delta (0, 0)
Screenshot: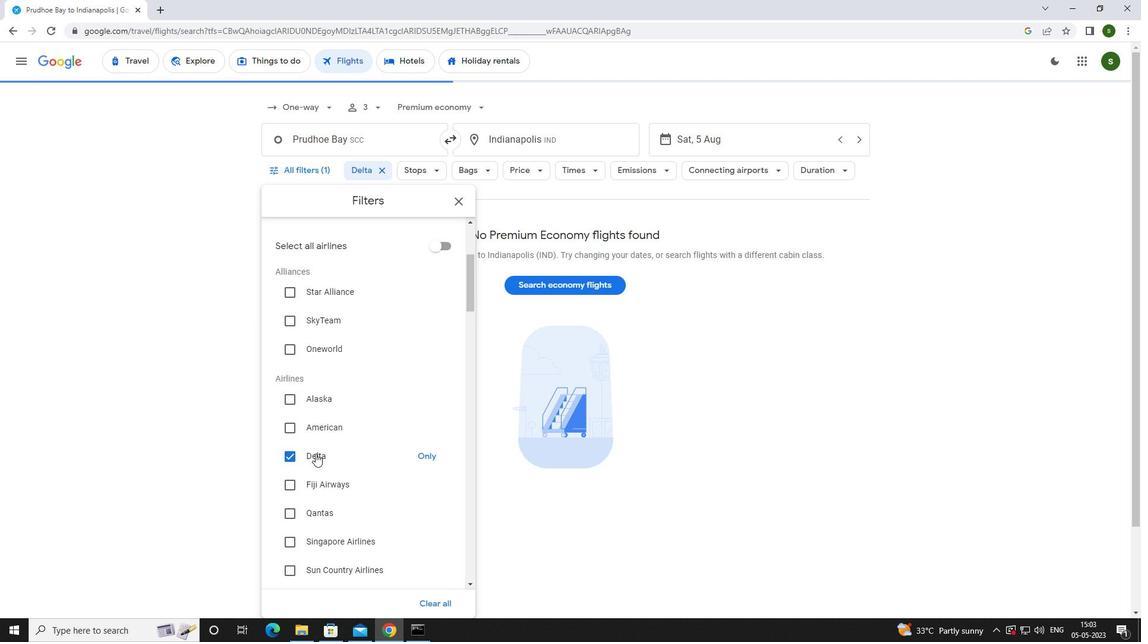 
Action: Mouse scrolled (315, 453) with delta (0, 0)
Screenshot: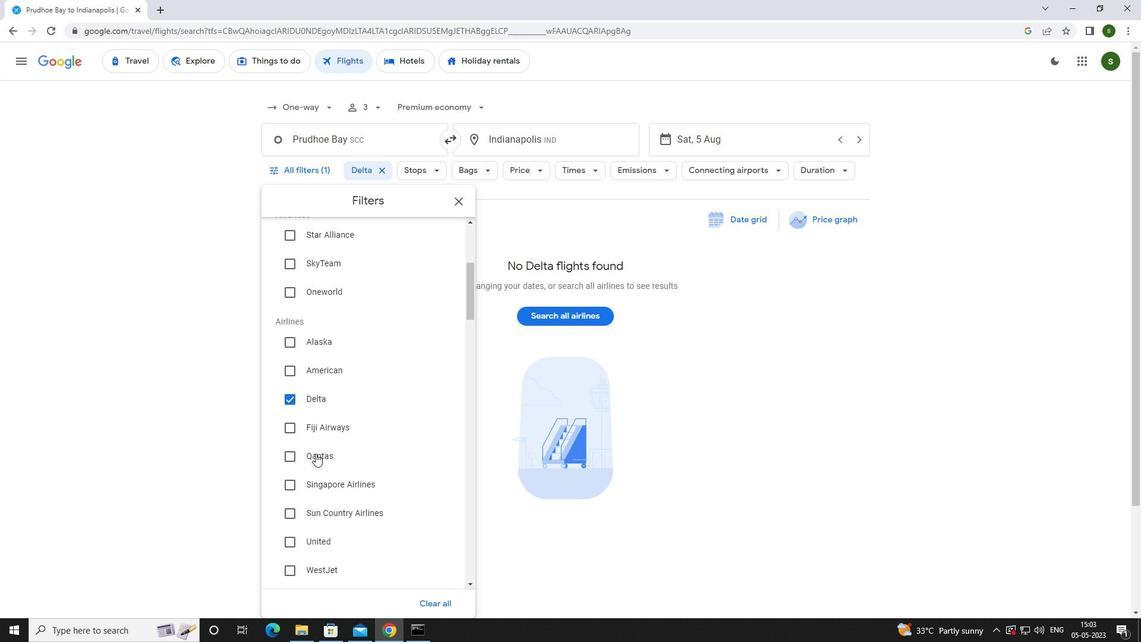 
Action: Mouse scrolled (315, 453) with delta (0, 0)
Screenshot: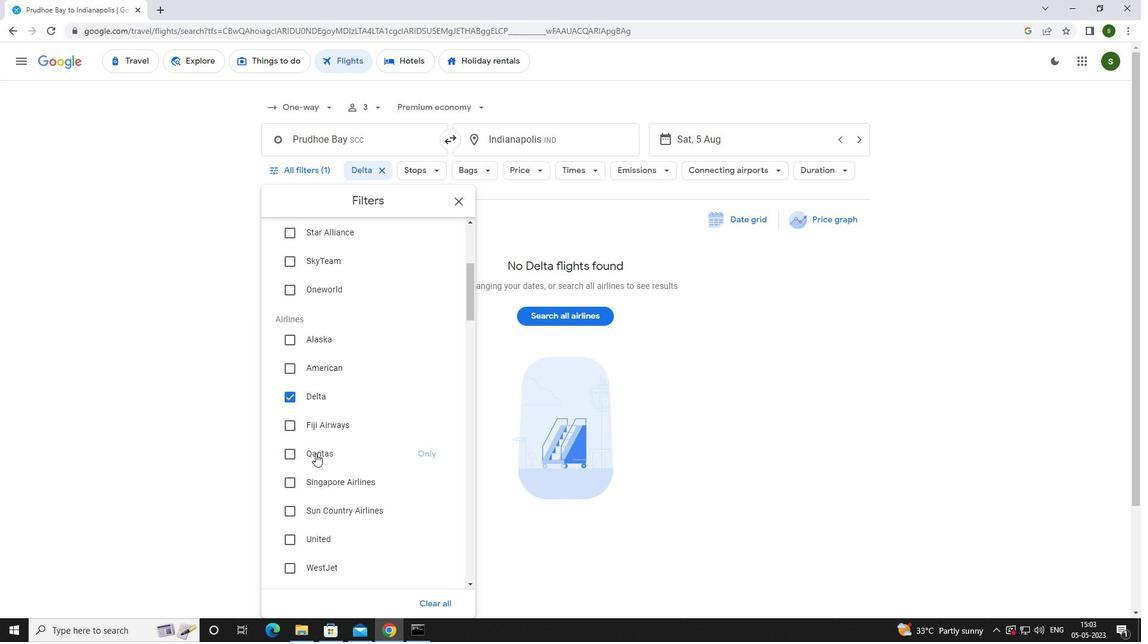 
Action: Mouse scrolled (315, 453) with delta (0, 0)
Screenshot: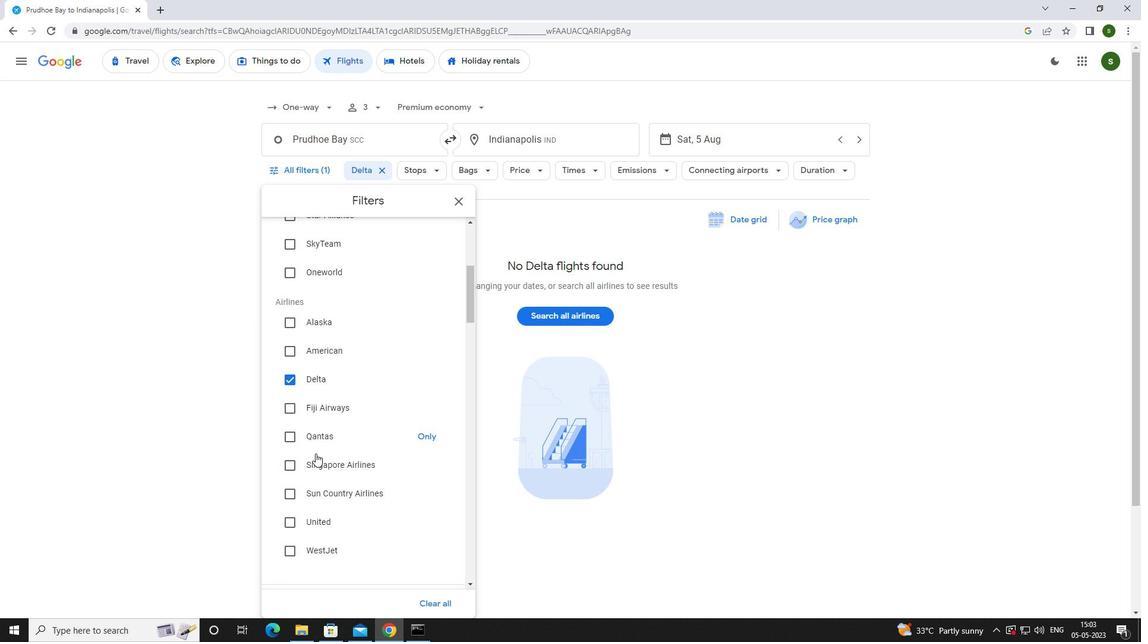 
Action: Mouse moved to (439, 498)
Screenshot: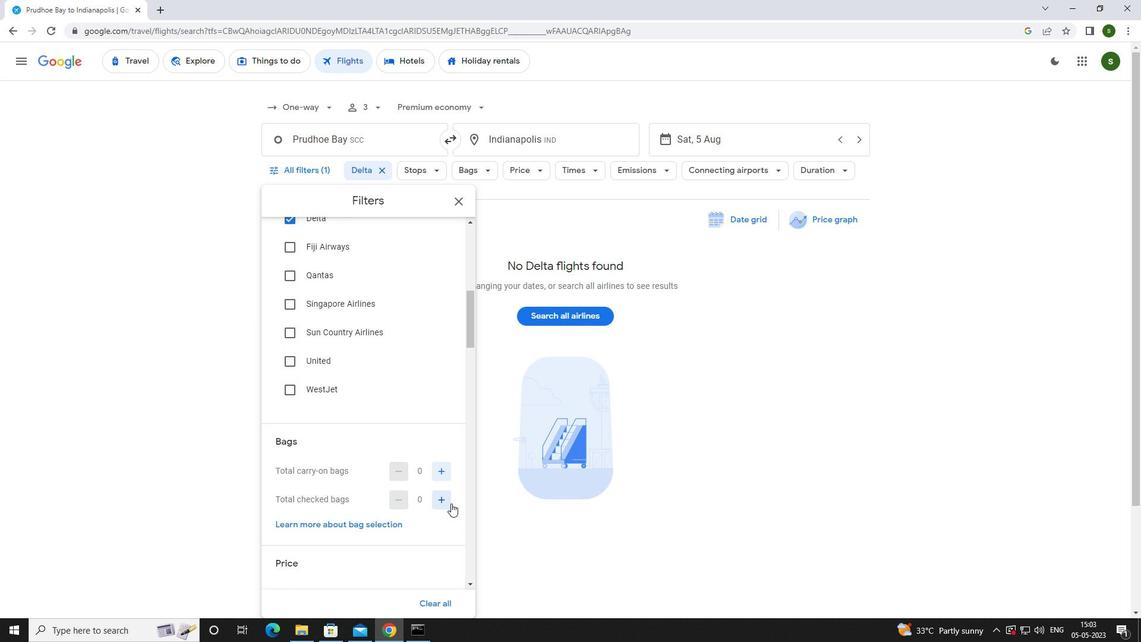 
Action: Mouse pressed left at (439, 498)
Screenshot: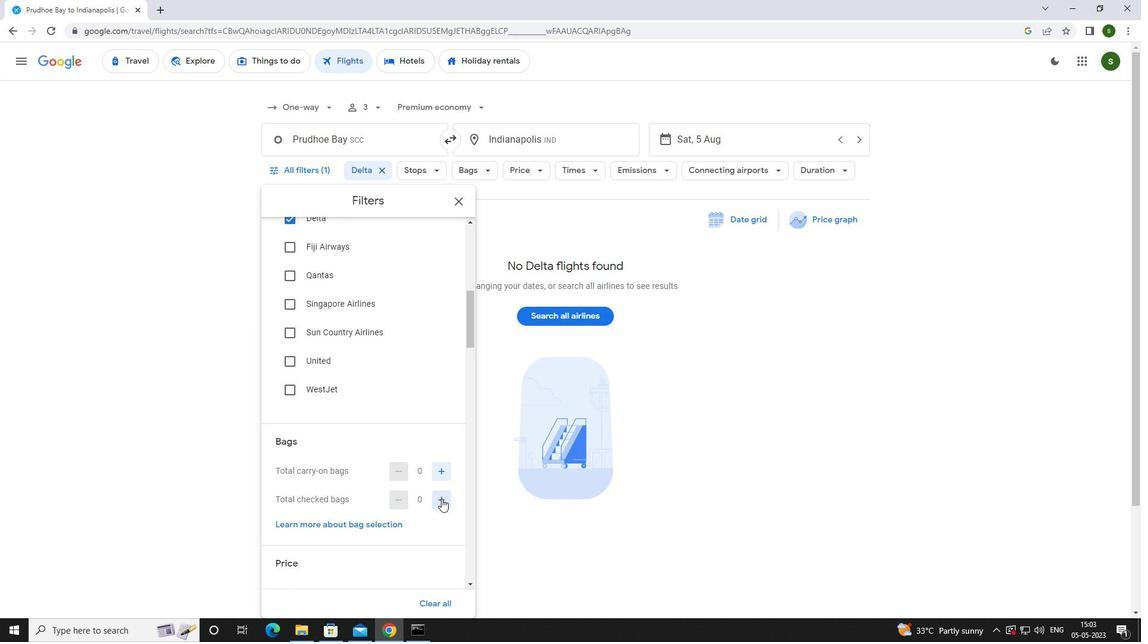 
Action: Mouse moved to (439, 497)
Screenshot: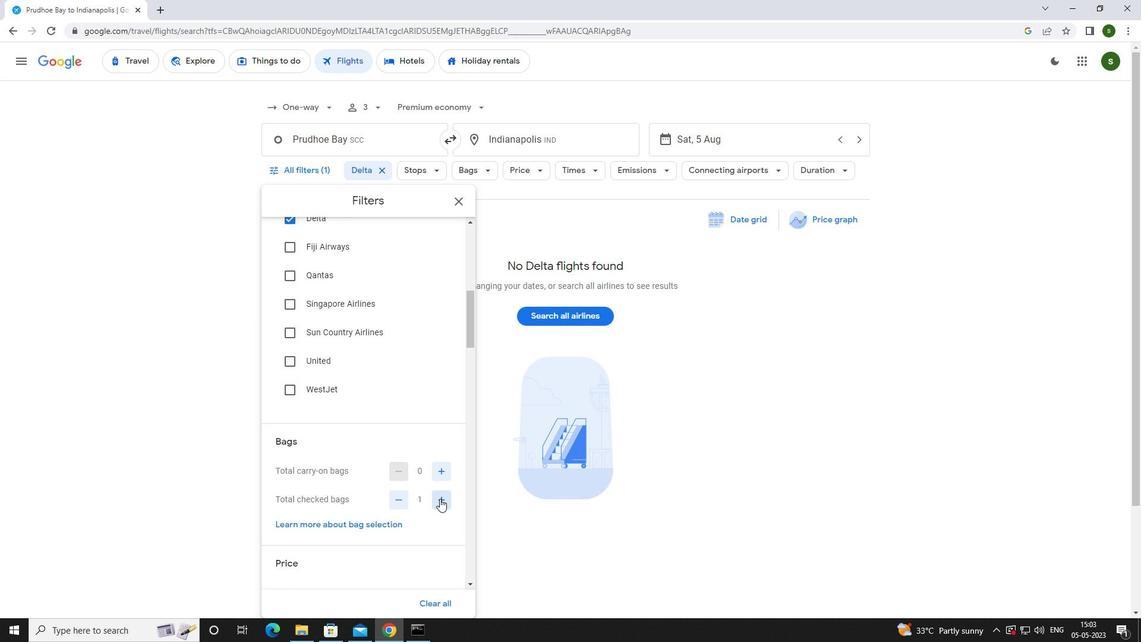 
Action: Mouse scrolled (439, 497) with delta (0, 0)
Screenshot: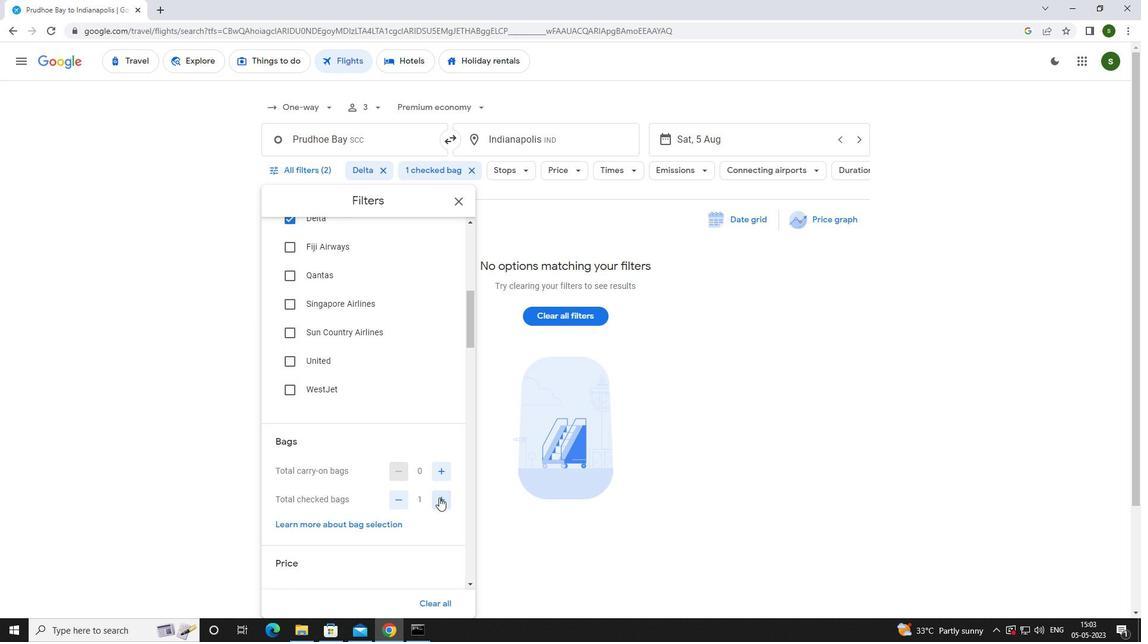 
Action: Mouse scrolled (439, 497) with delta (0, 0)
Screenshot: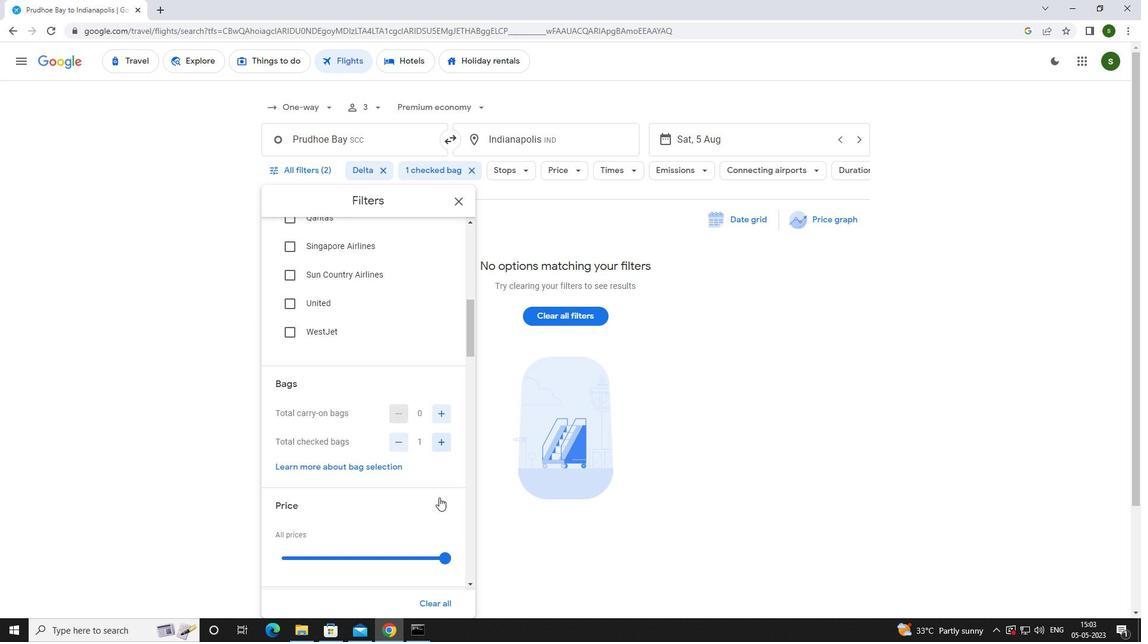 
Action: Mouse pressed left at (439, 497)
Screenshot: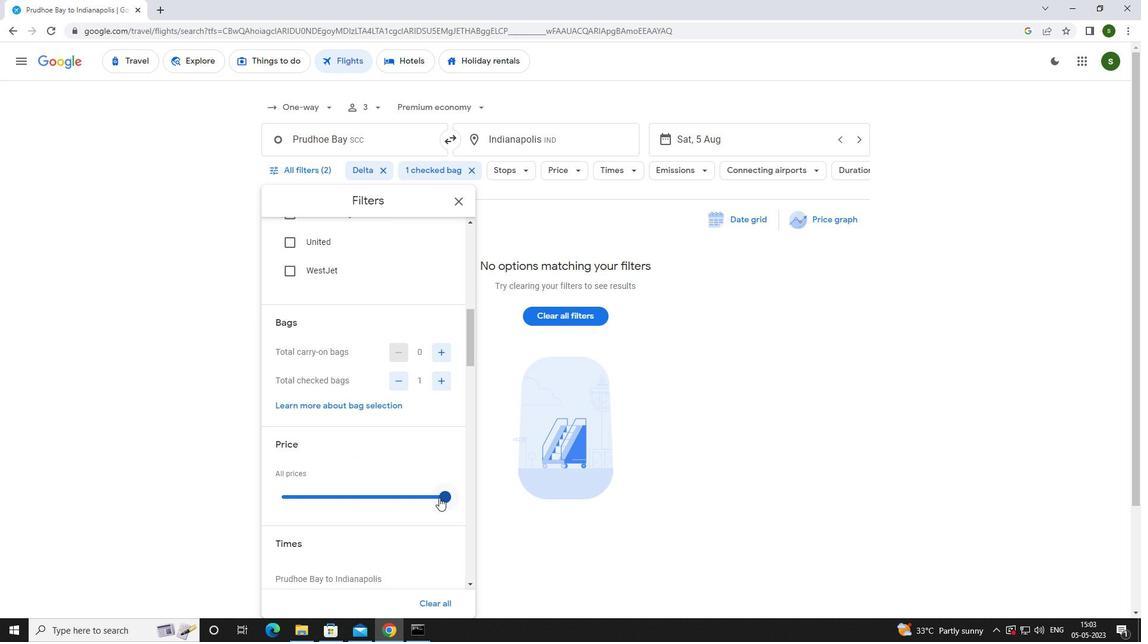 
Action: Mouse scrolled (439, 497) with delta (0, 0)
Screenshot: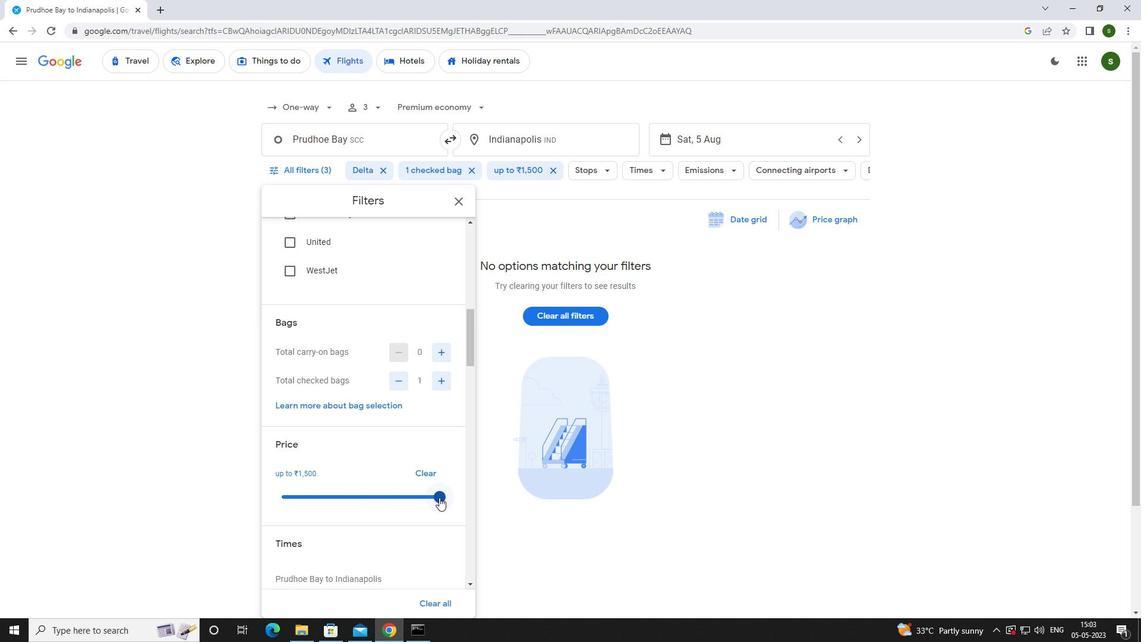 
Action: Mouse scrolled (439, 497) with delta (0, 0)
Screenshot: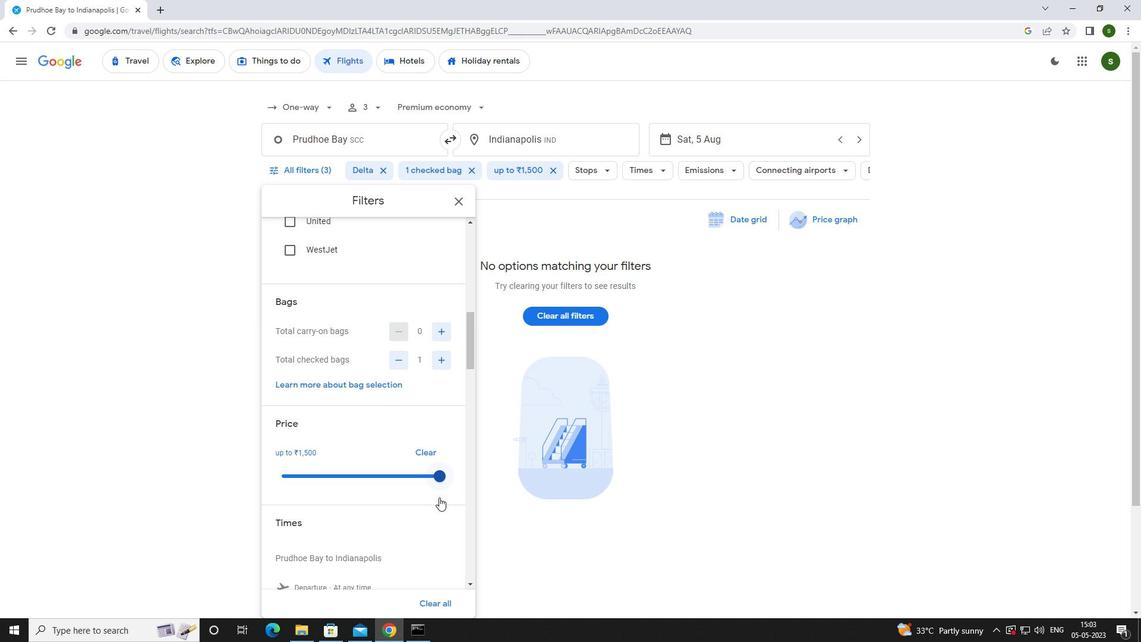 
Action: Mouse moved to (283, 513)
Screenshot: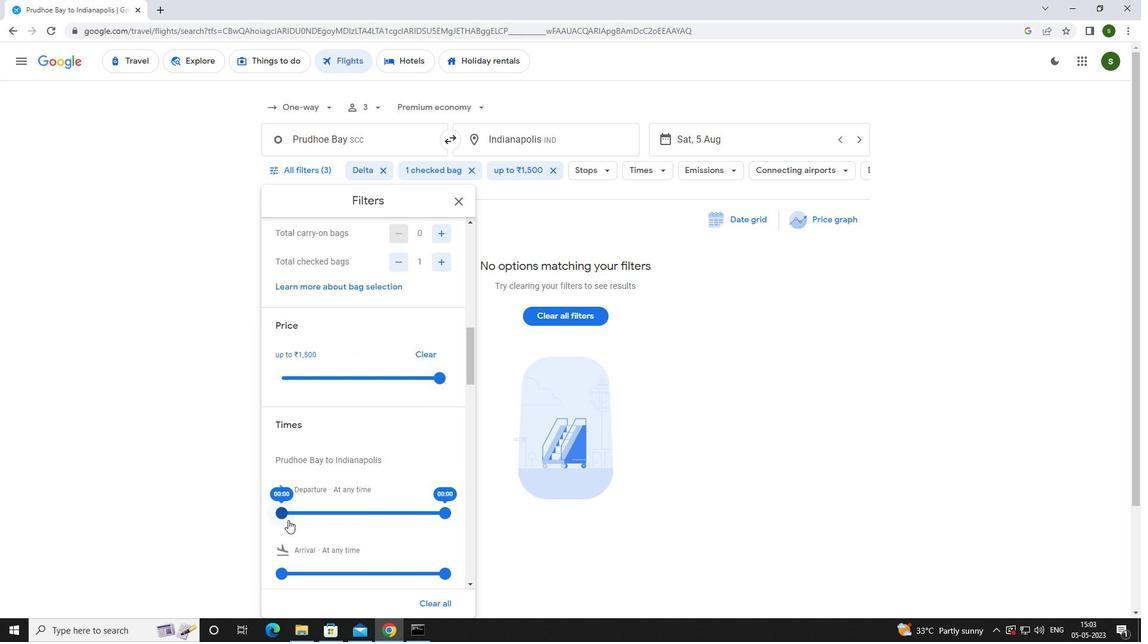 
Action: Mouse pressed left at (283, 513)
Screenshot: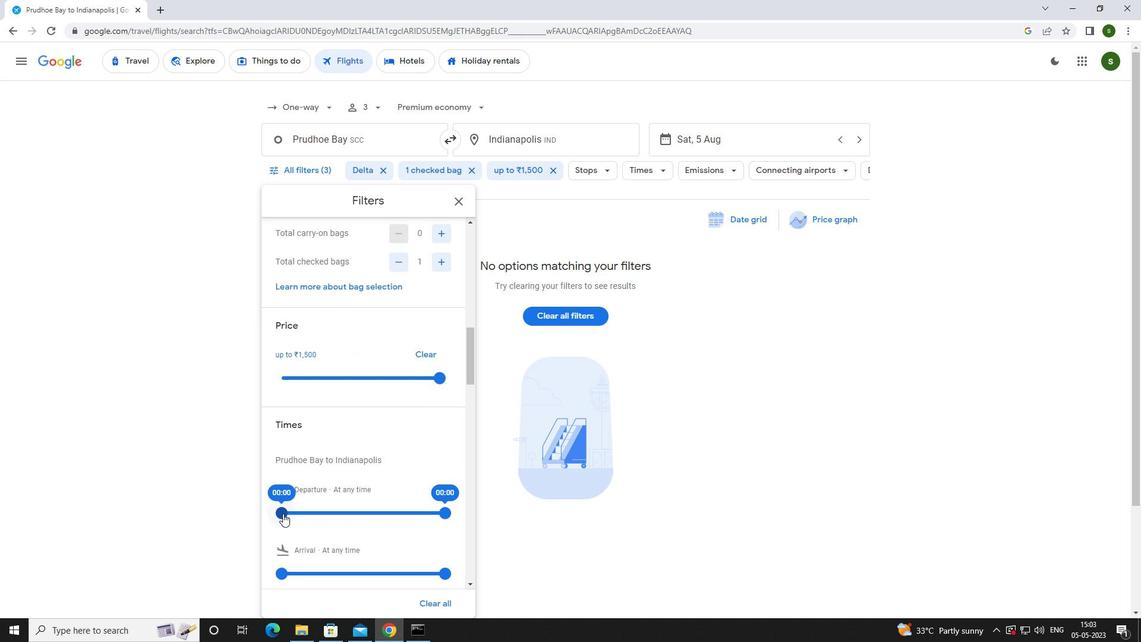 
Action: Mouse moved to (510, 526)
Screenshot: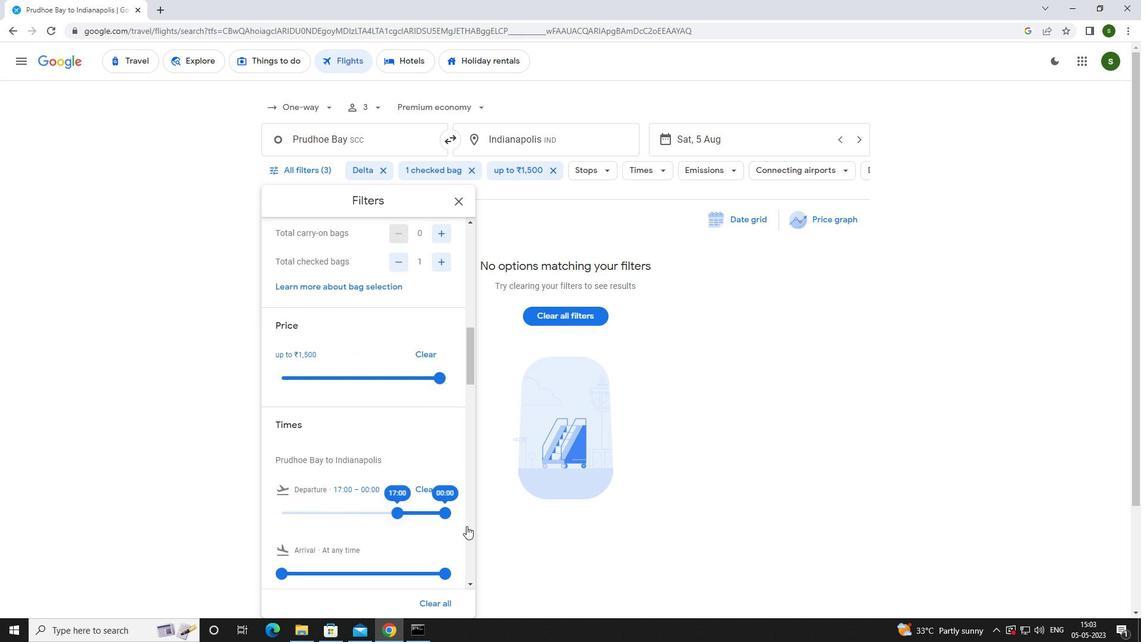 
Action: Mouse pressed left at (510, 526)
Screenshot: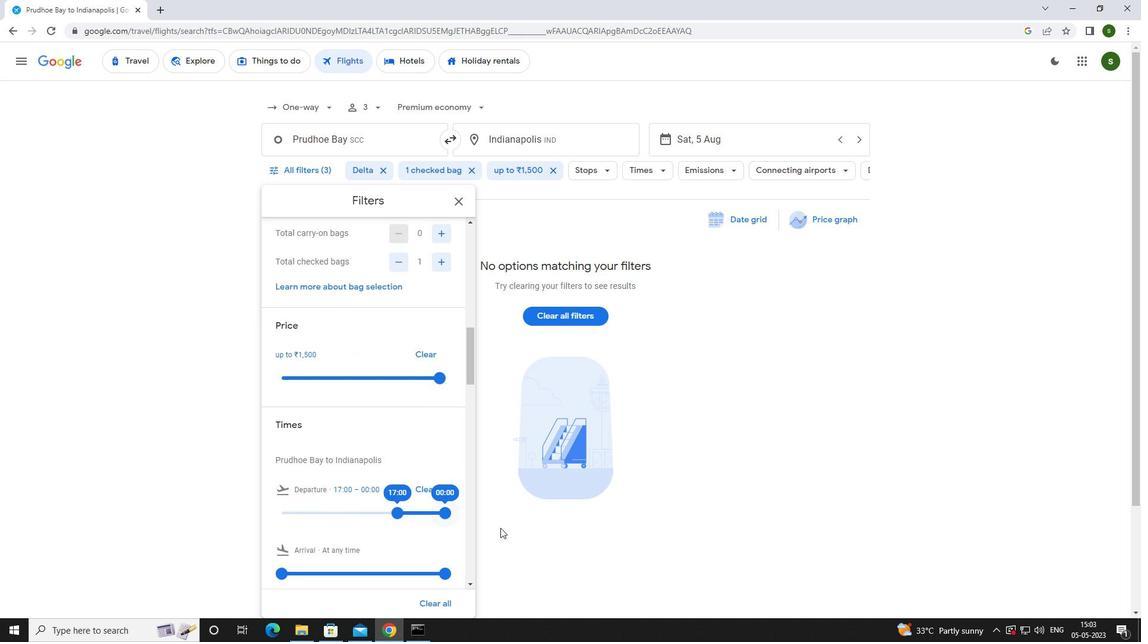 
